 Task: In the Contact  DelilahJones111@valeo.com, Add note: 'Schedule a training session for the sales team on new objection handling techniques.'. Mark checkbox to create task to follow up ': Tomorrow'. Create task, with  description: Appointment FIxed, Add due date: Tomorrow; Add reminder: 30 Minutes before. Set Priority Low  and add note: Review the attached proposal. Logged in from softage.1@softage.net
Action: Mouse moved to (101, 64)
Screenshot: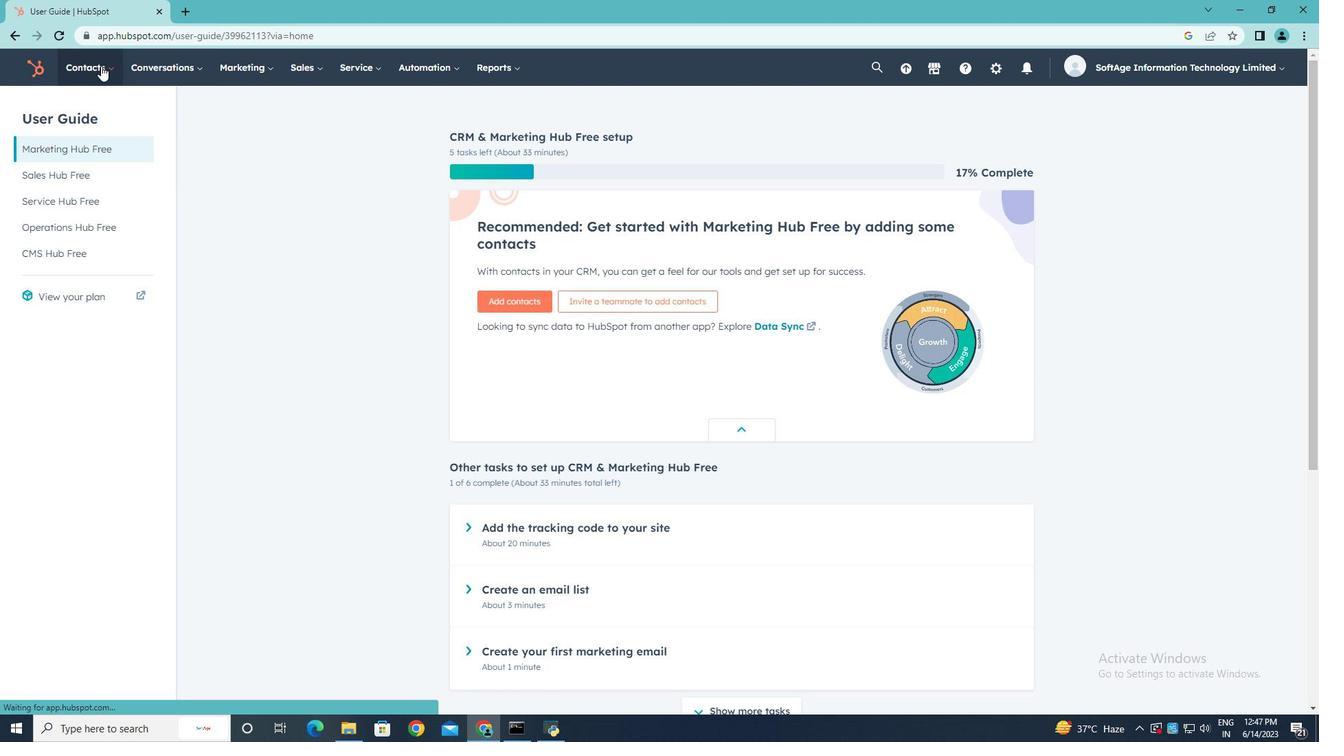 
Action: Mouse pressed left at (101, 64)
Screenshot: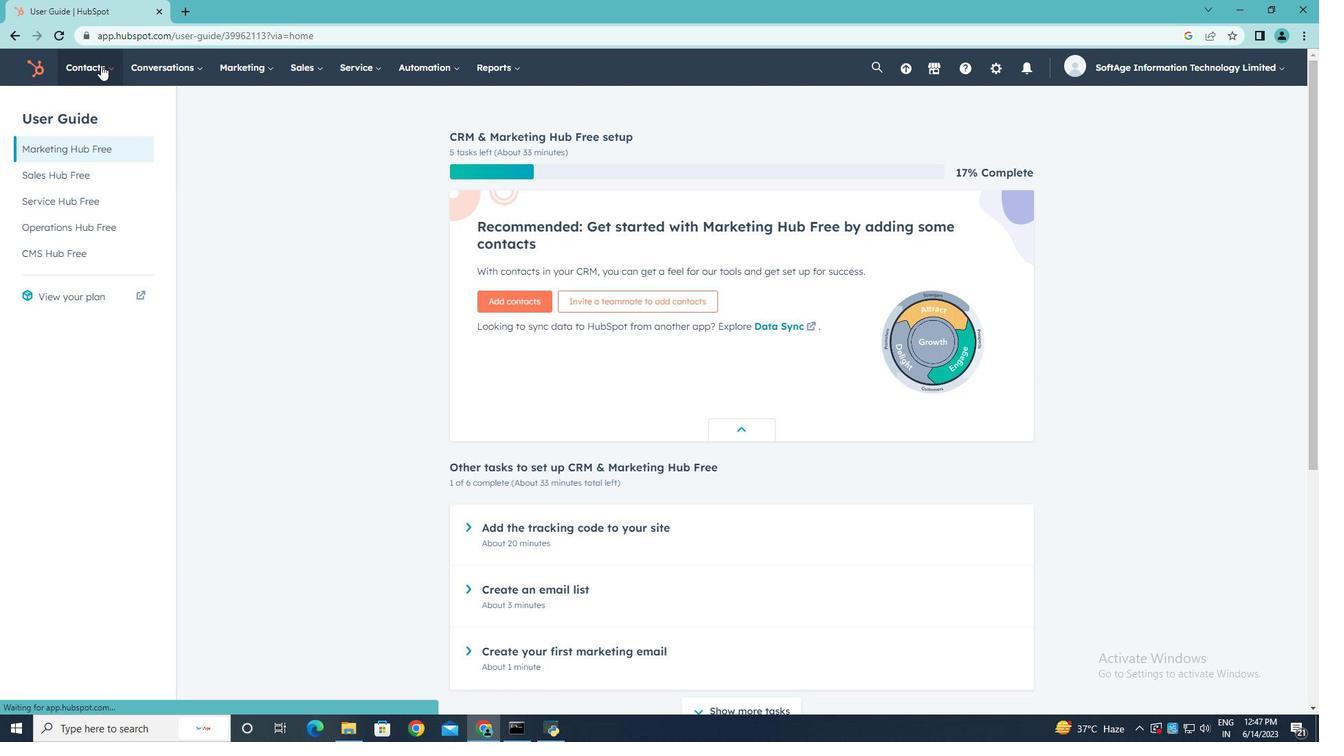 
Action: Mouse moved to (91, 105)
Screenshot: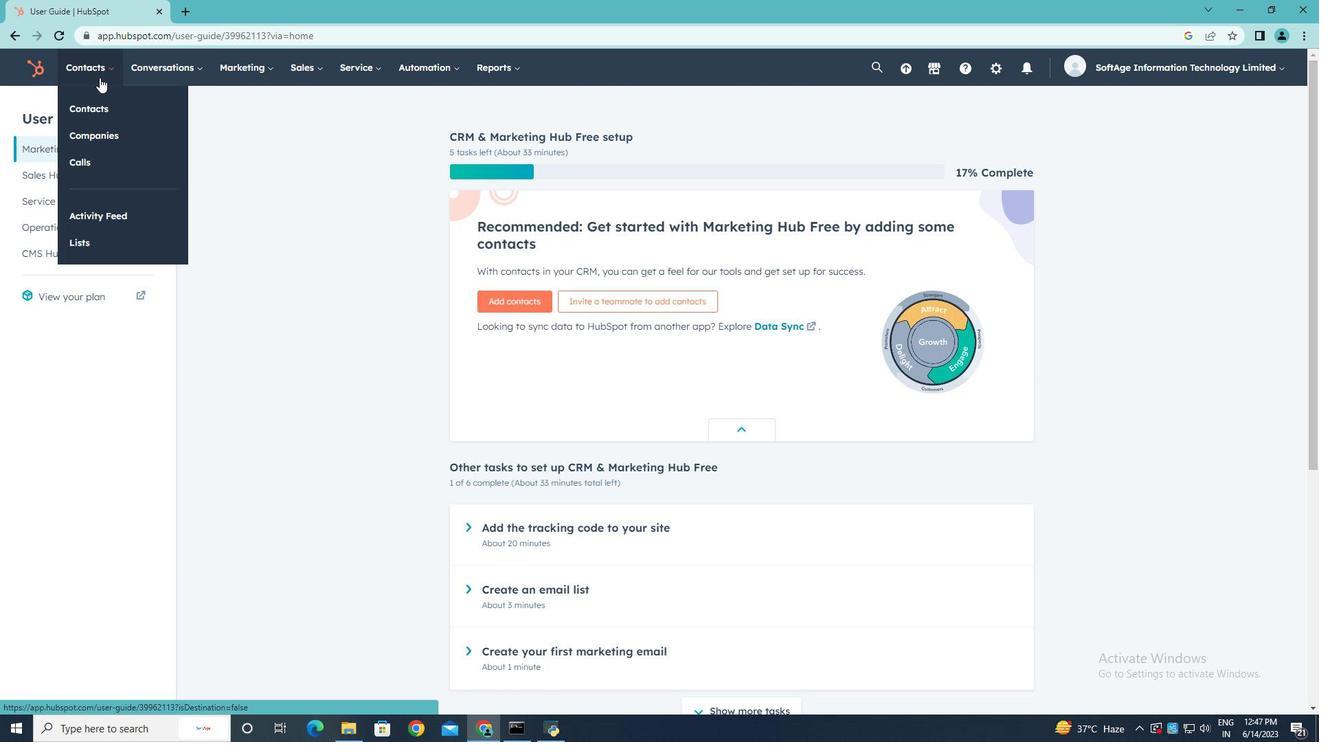 
Action: Mouse pressed left at (91, 105)
Screenshot: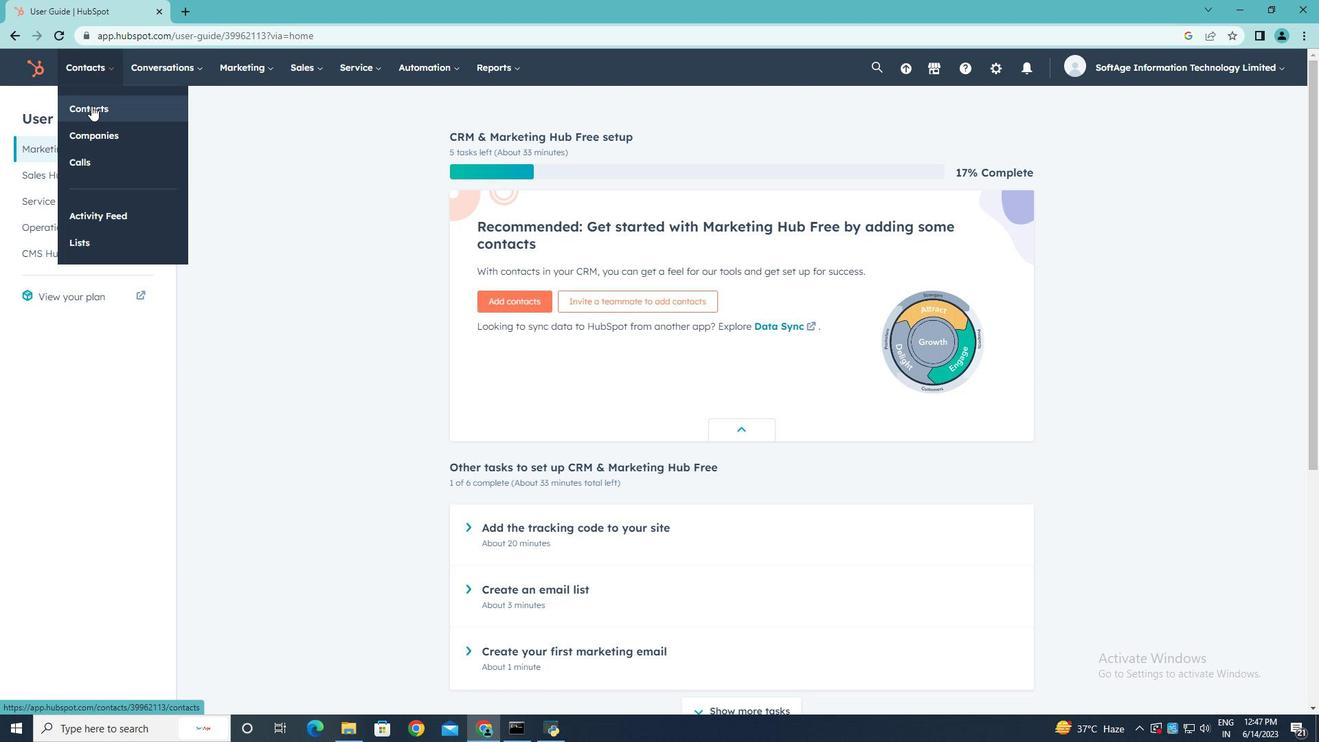 
Action: Mouse moved to (88, 222)
Screenshot: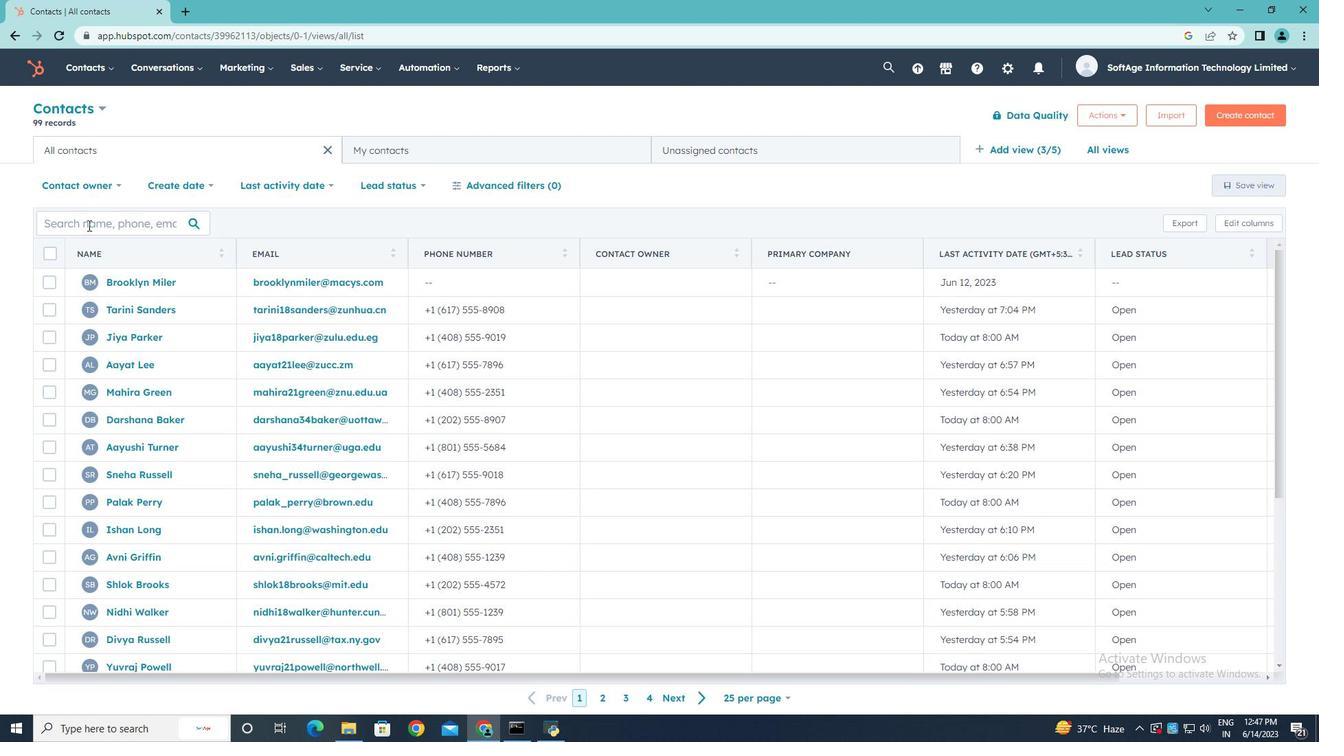
Action: Mouse pressed left at (88, 222)
Screenshot: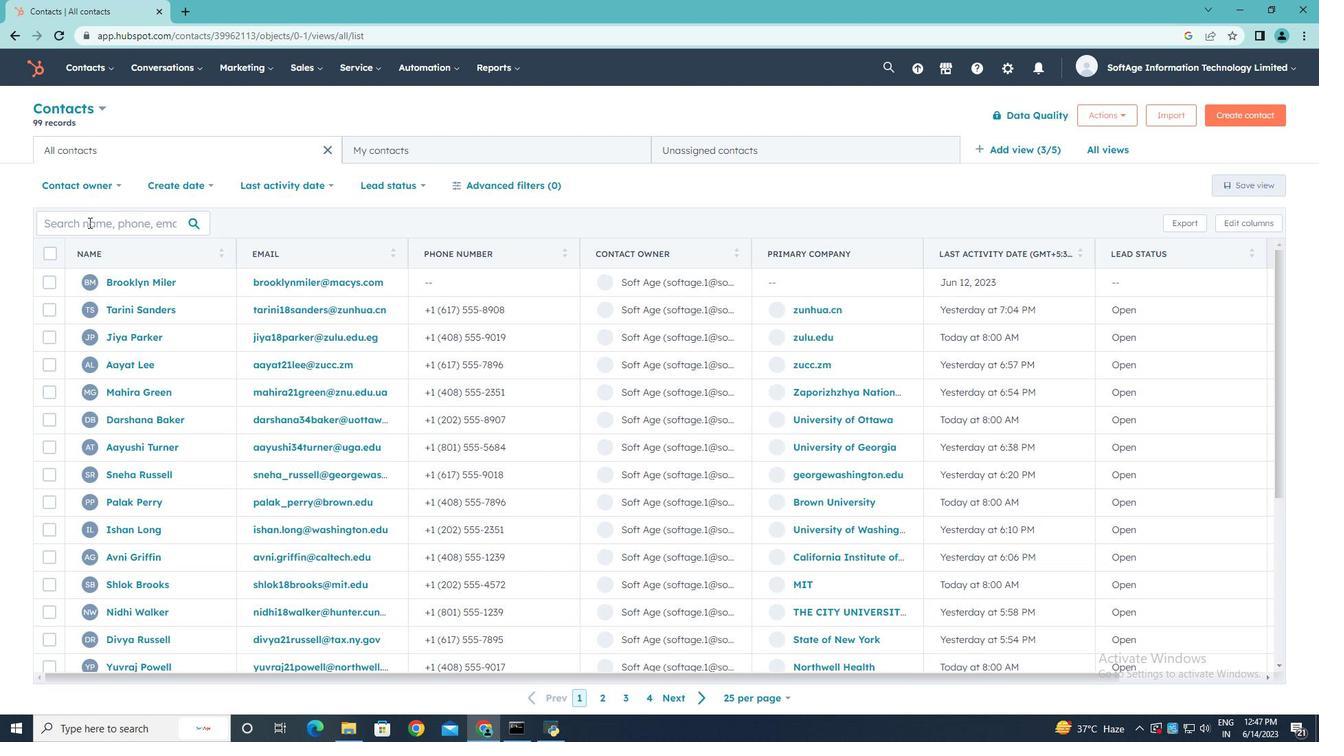 
Action: Key pressed <Key.shift>Delilah<Key.shift>Jones111<Key.shift><Key.shift><Key.shift><Key.shift><Key.shift><Key.shift><Key.shift>@valeo.com
Screenshot: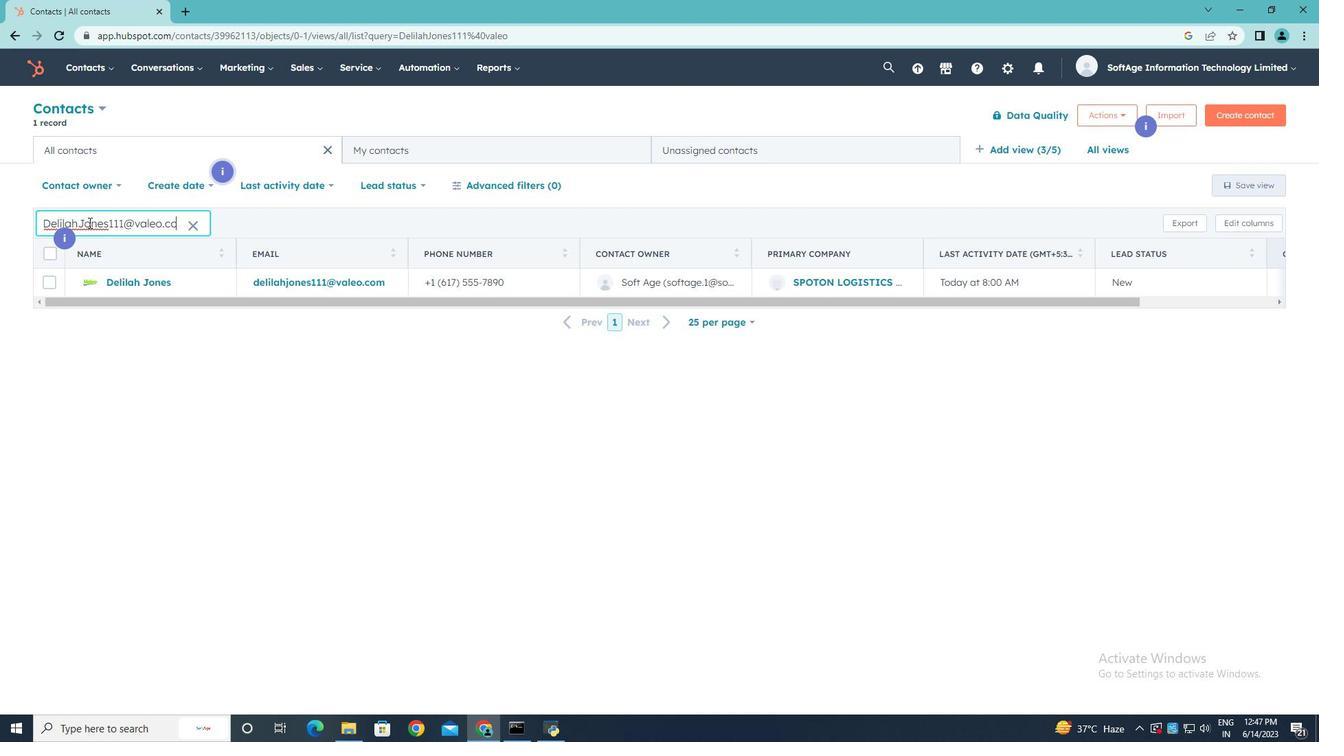 
Action: Mouse moved to (137, 285)
Screenshot: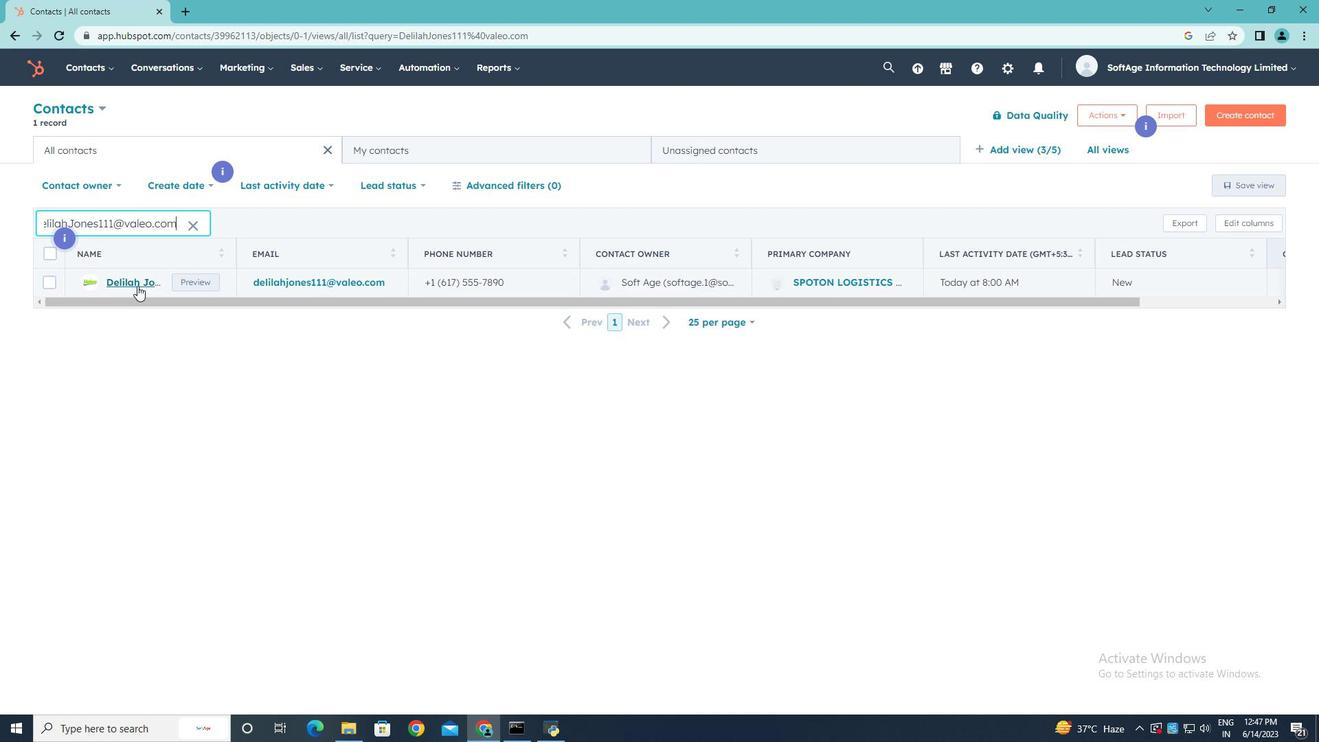
Action: Mouse pressed left at (137, 285)
Screenshot: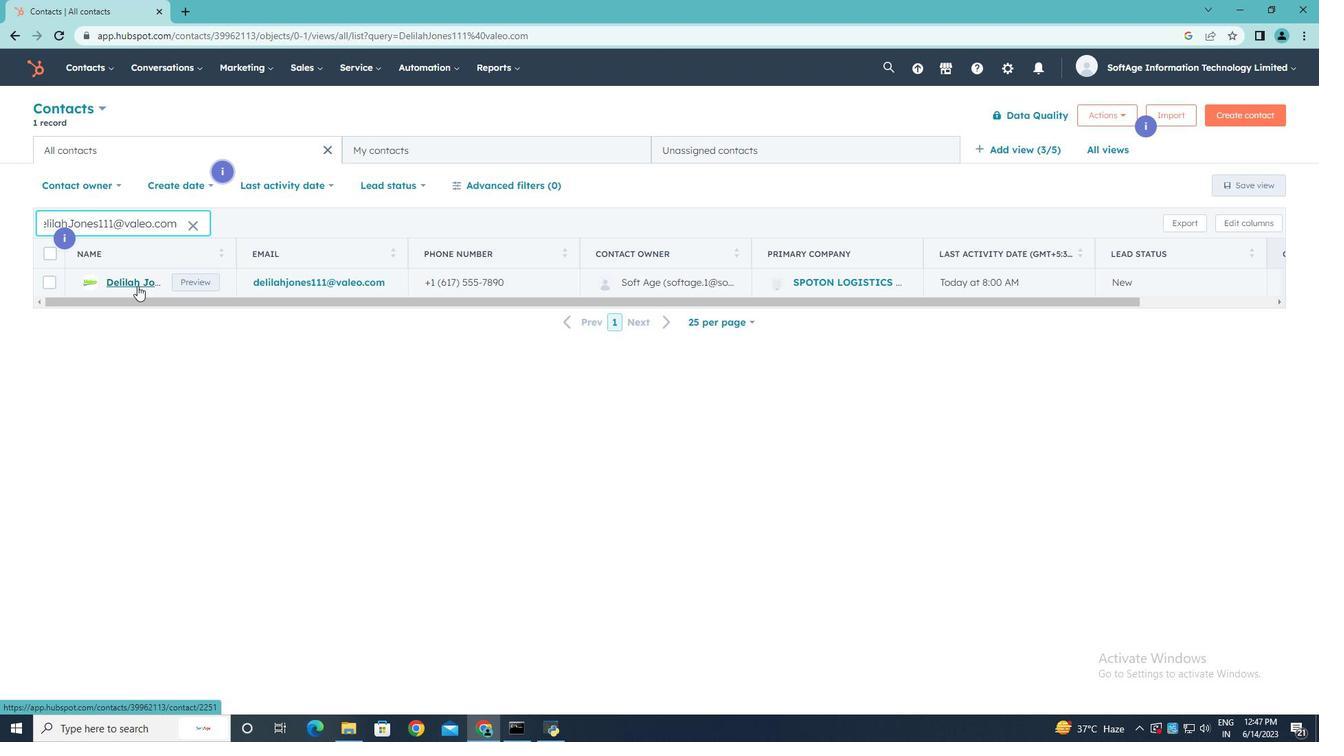 
Action: Mouse moved to (52, 244)
Screenshot: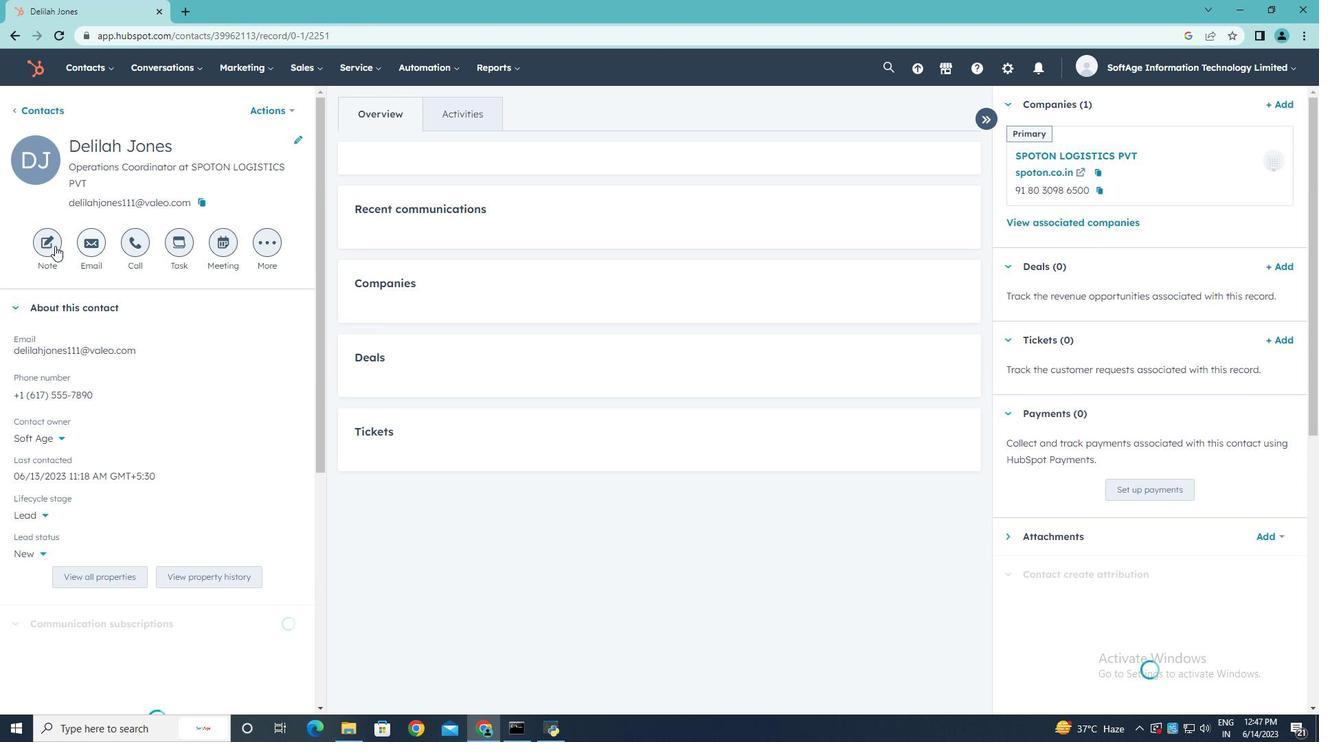 
Action: Mouse pressed left at (52, 244)
Screenshot: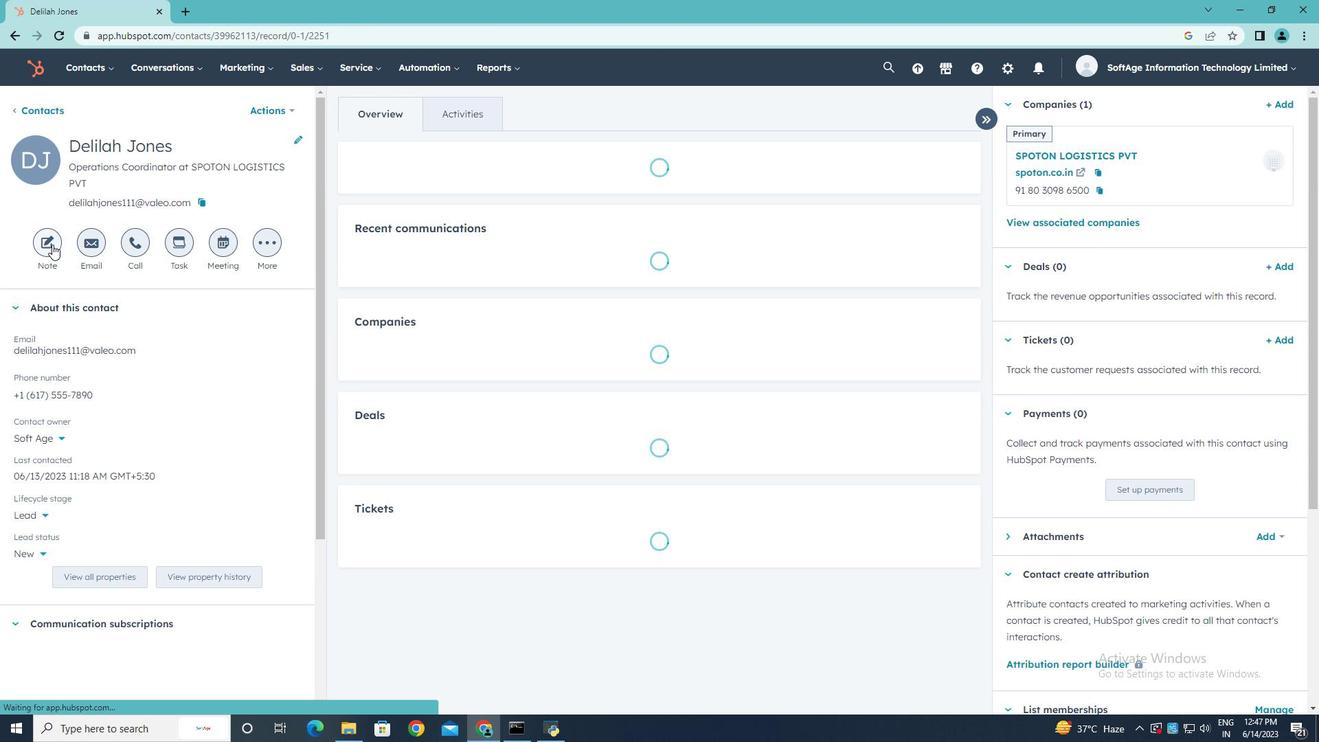 
Action: Key pressed <Key.shift><Key.shift><Key.shift><Key.shift><Key.shift><Key.shift><Key.shift><Key.shift><Key.shift><Key.backspace><Key.backspace><Key.backspace><Key.backspace><Key.backspace><Key.shift>Schedule<Key.space>a<Key.space>training<Key.space>session<Key.space>for<Key.space>the<Key.space>sales<Key.space>team<Key.space>i<Key.backspace>on<Key.space>new<Key.space>objection<Key.space>hando<Key.backspace>ling<Key.space>techniques.
Screenshot: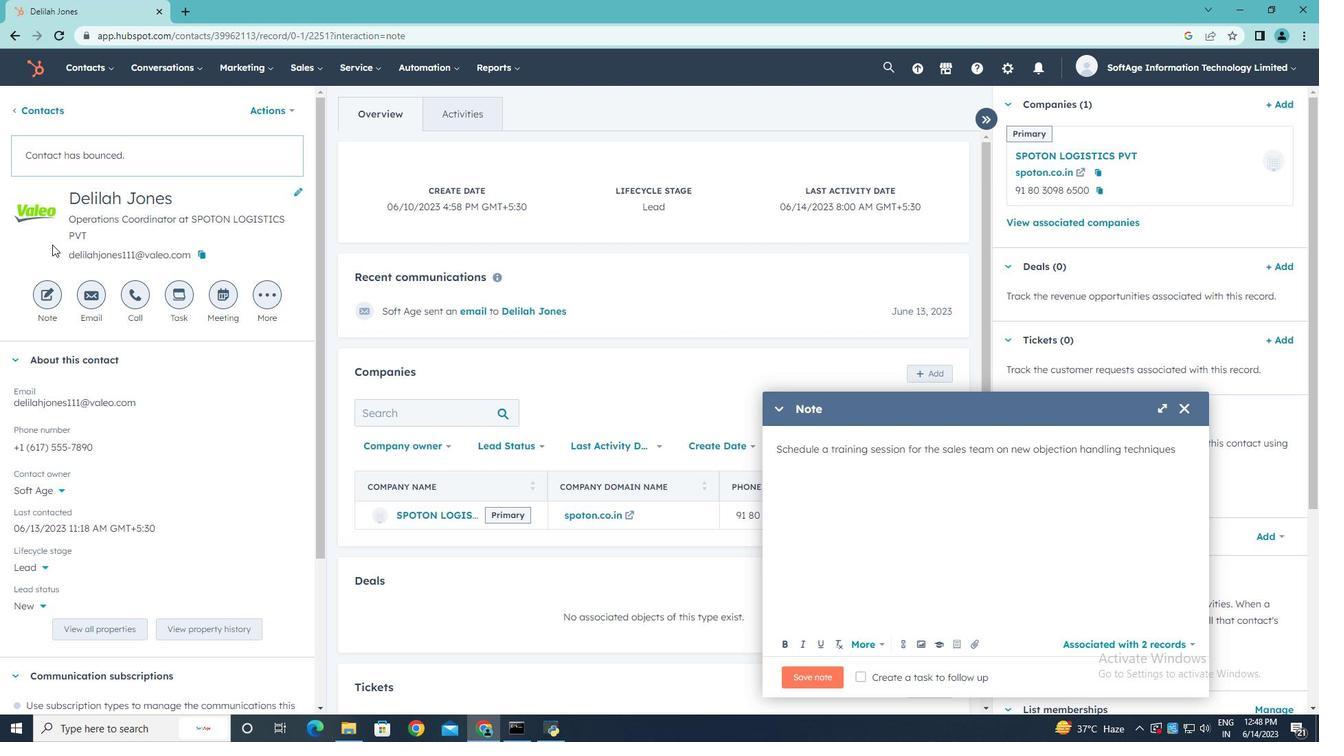 
Action: Mouse moved to (866, 676)
Screenshot: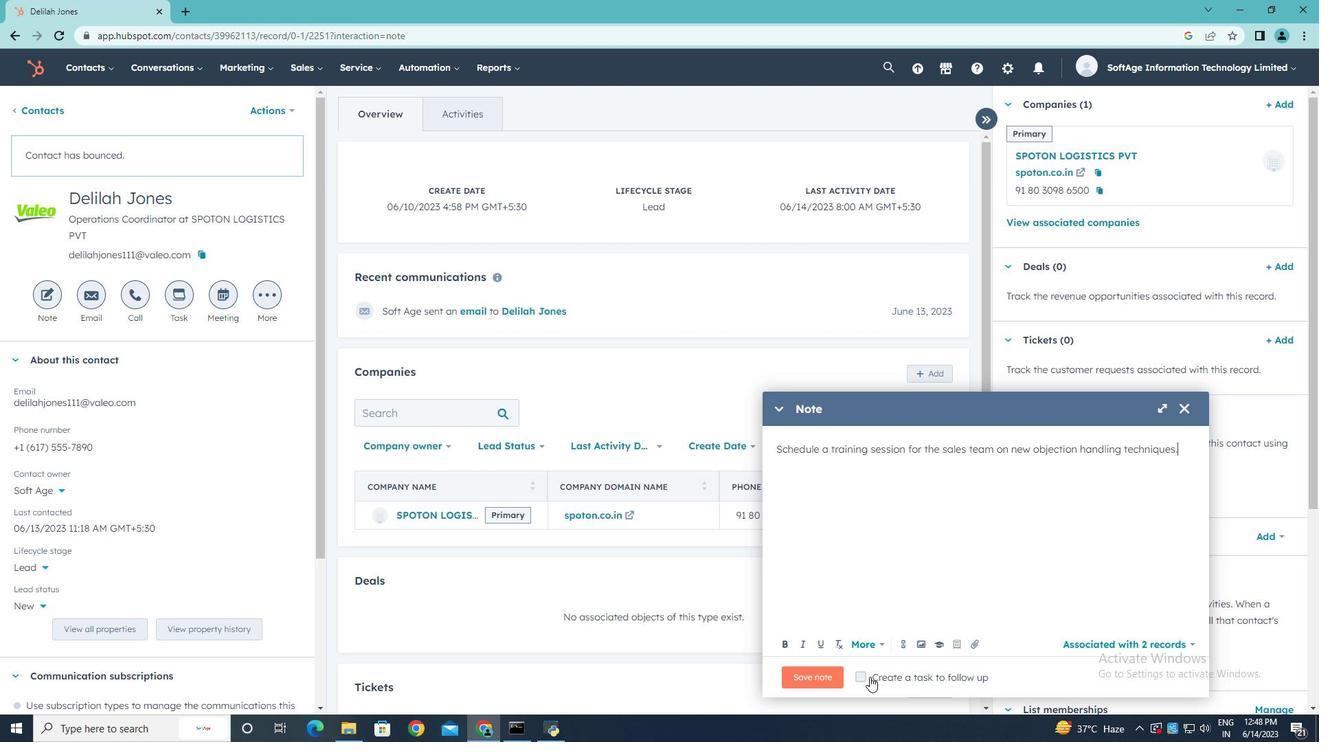 
Action: Mouse pressed left at (866, 676)
Screenshot: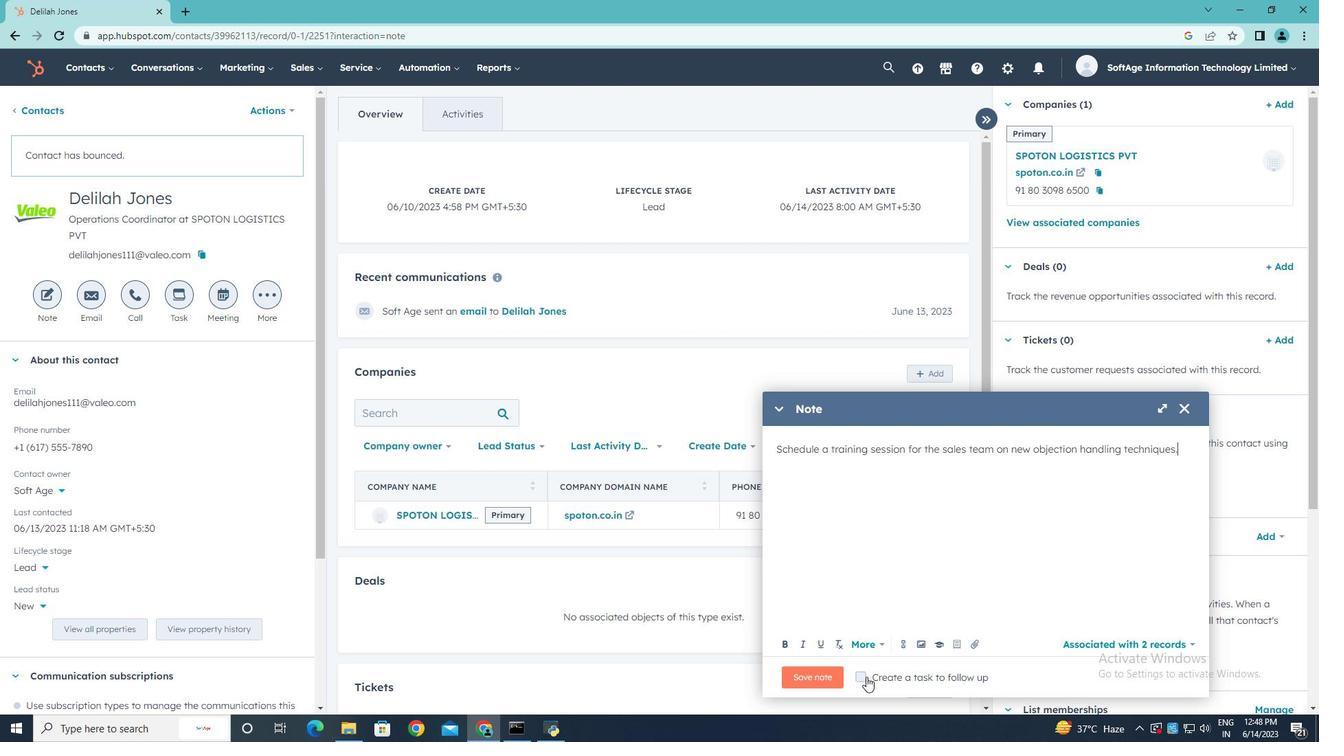 
Action: Mouse moved to (1136, 676)
Screenshot: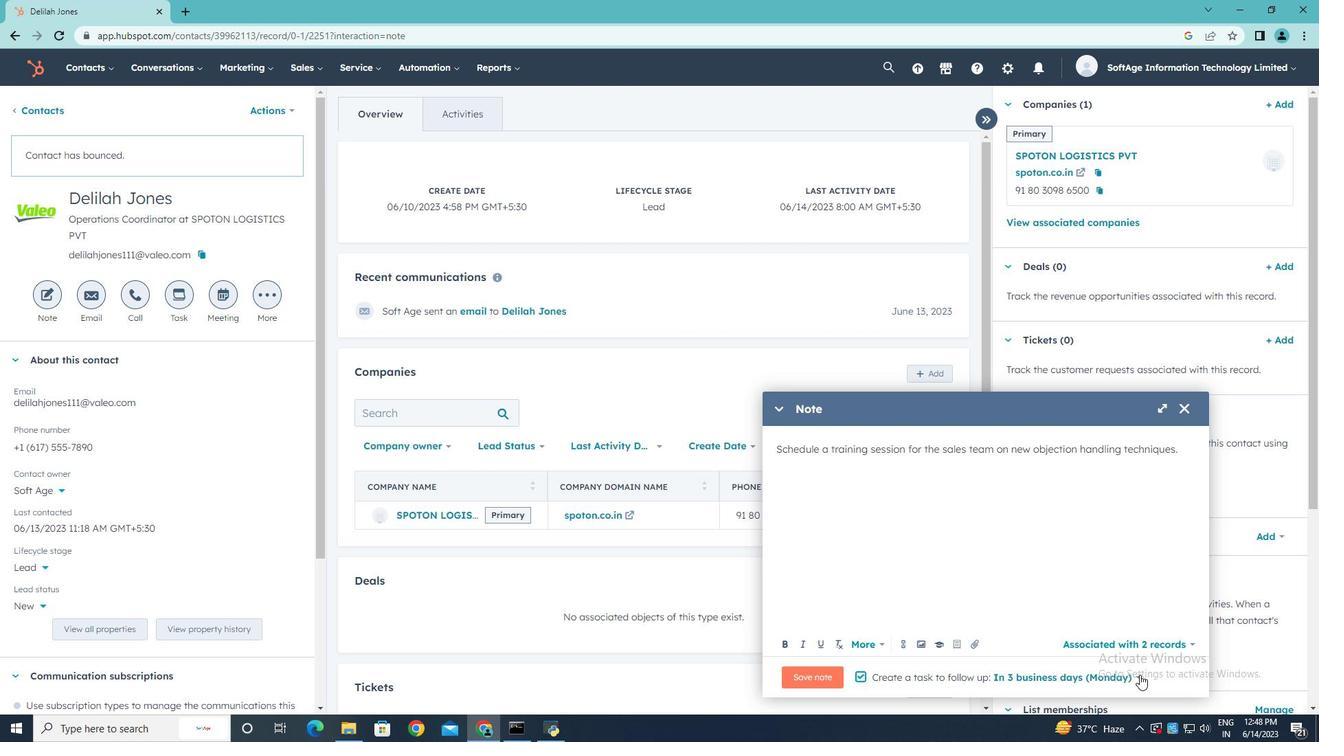 
Action: Mouse pressed left at (1136, 676)
Screenshot: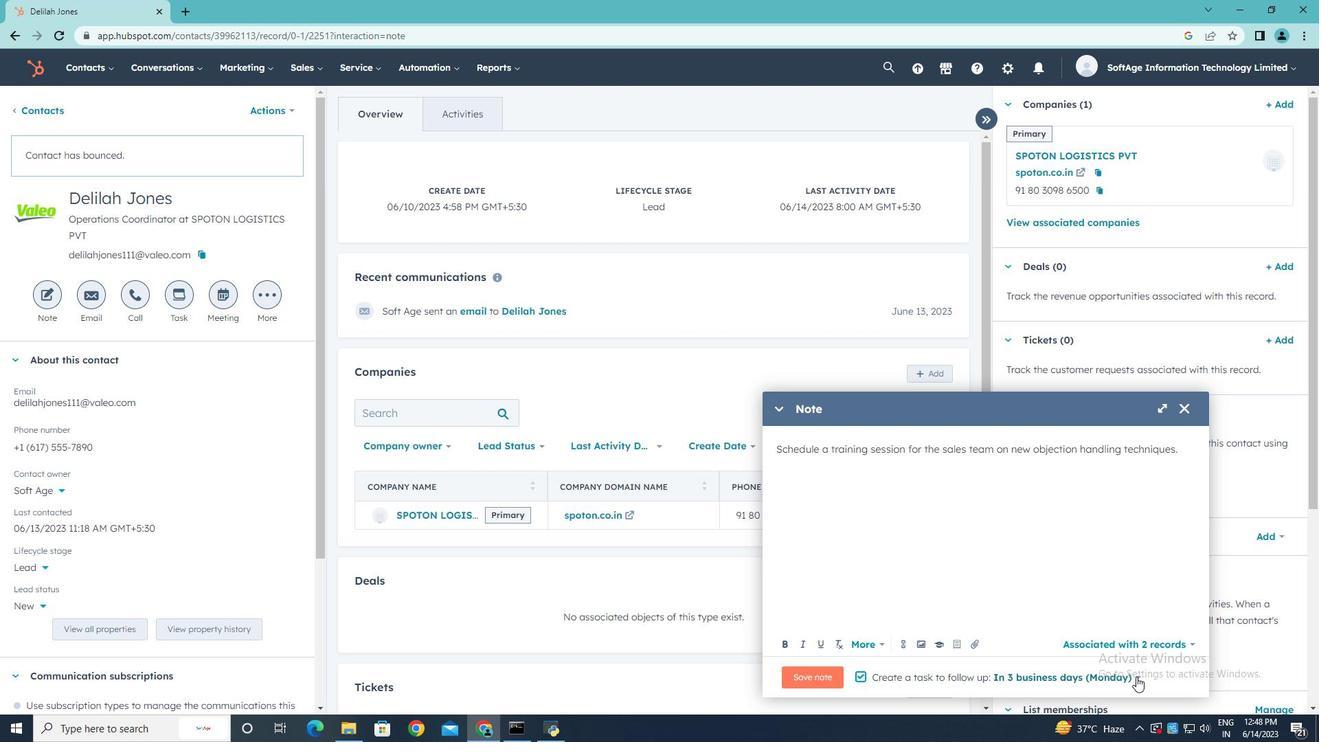 
Action: Mouse moved to (1041, 556)
Screenshot: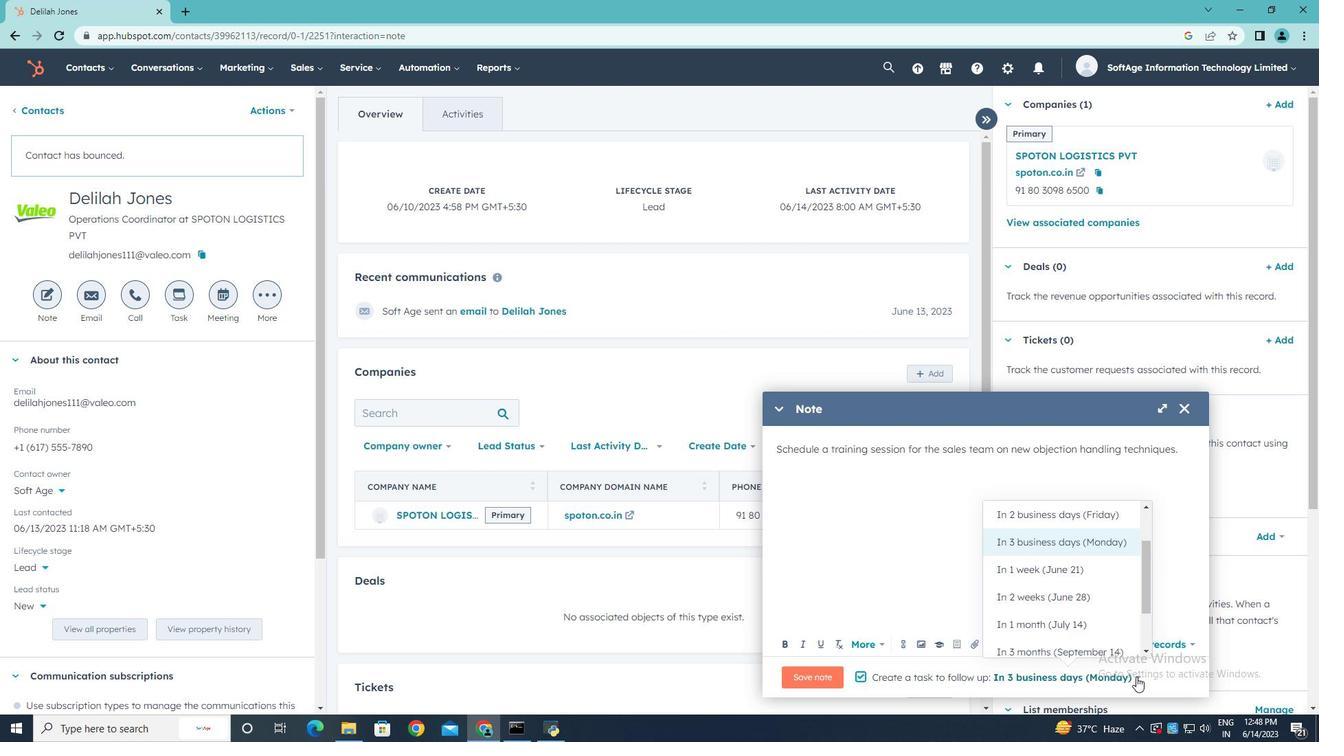 
Action: Mouse scrolled (1041, 557) with delta (0, 0)
Screenshot: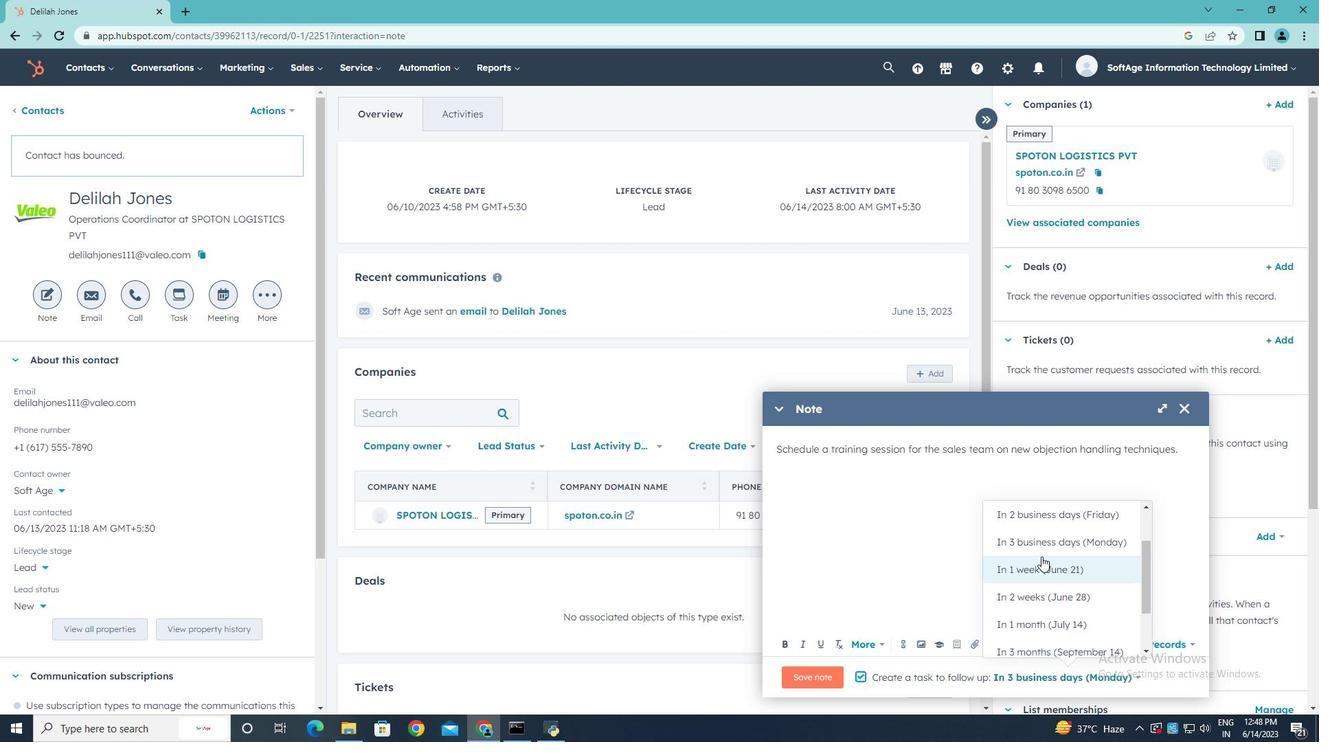 
Action: Mouse scrolled (1041, 557) with delta (0, 0)
Screenshot: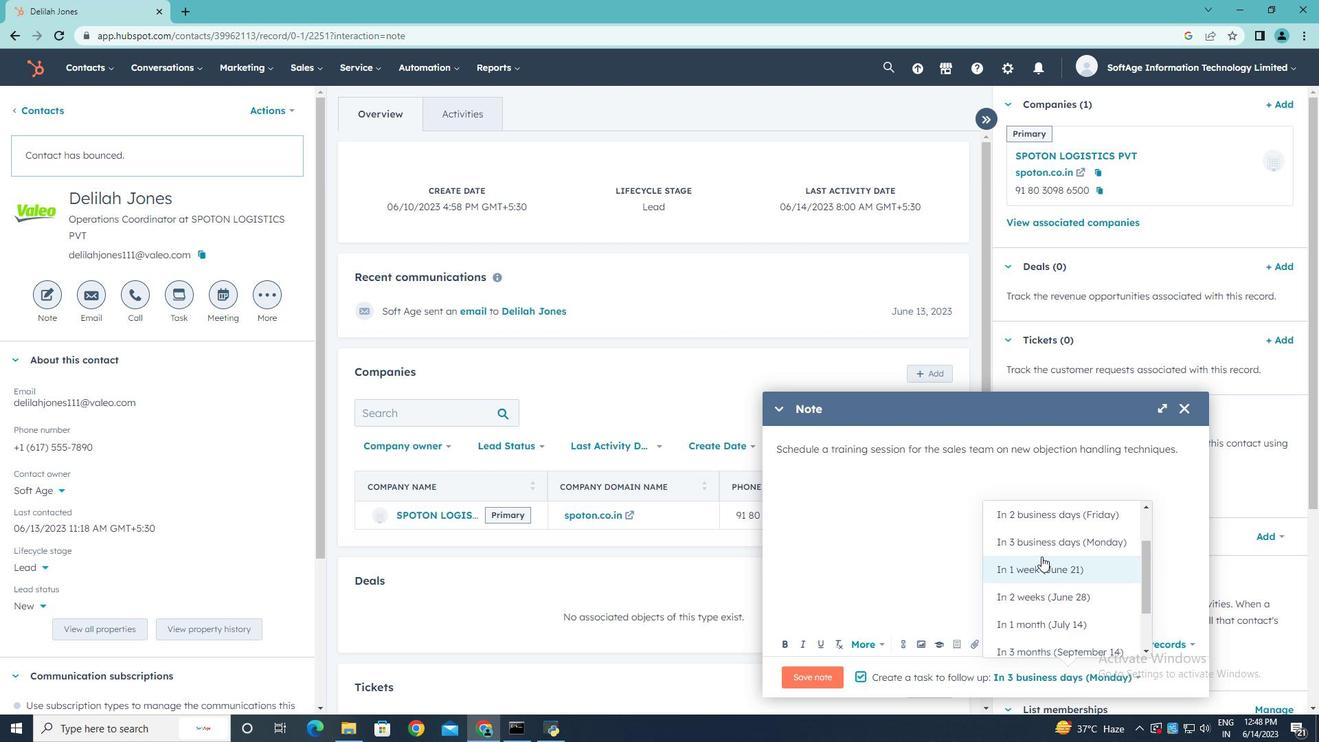 
Action: Mouse scrolled (1041, 557) with delta (0, 0)
Screenshot: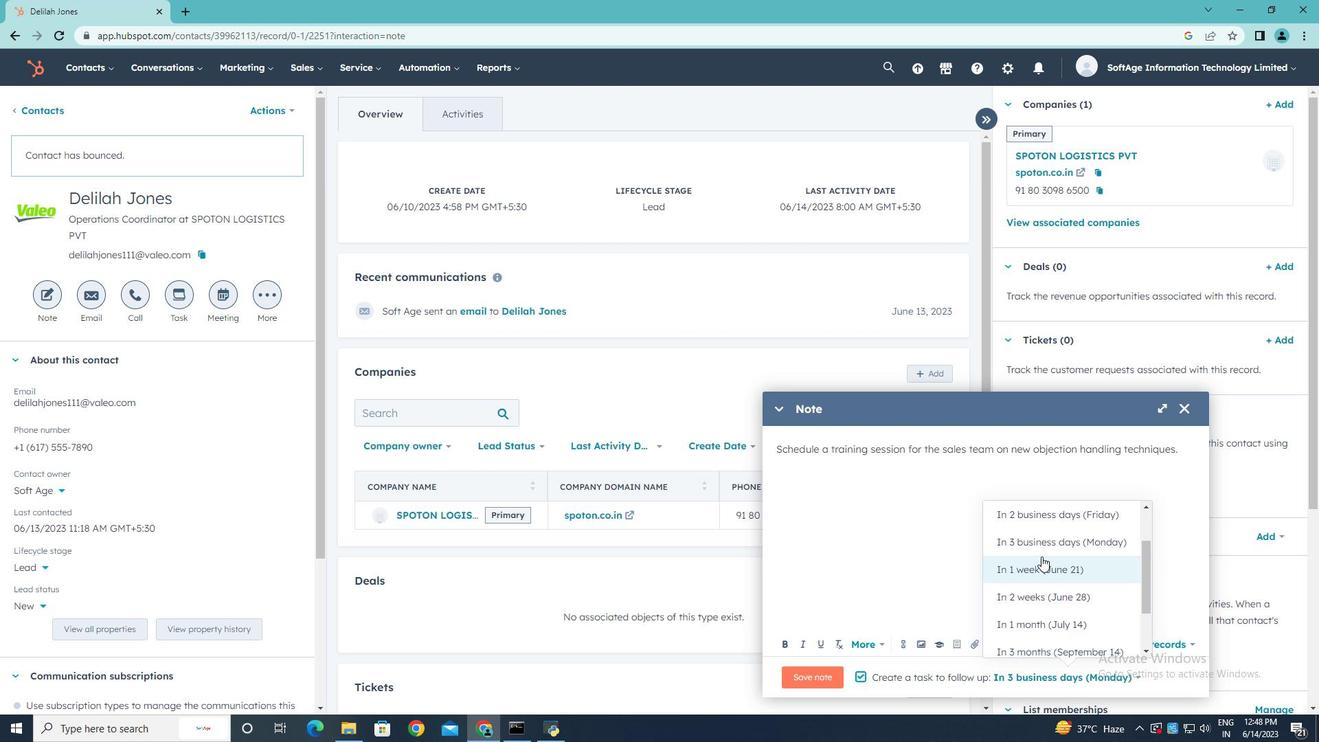 
Action: Mouse scrolled (1041, 557) with delta (0, 0)
Screenshot: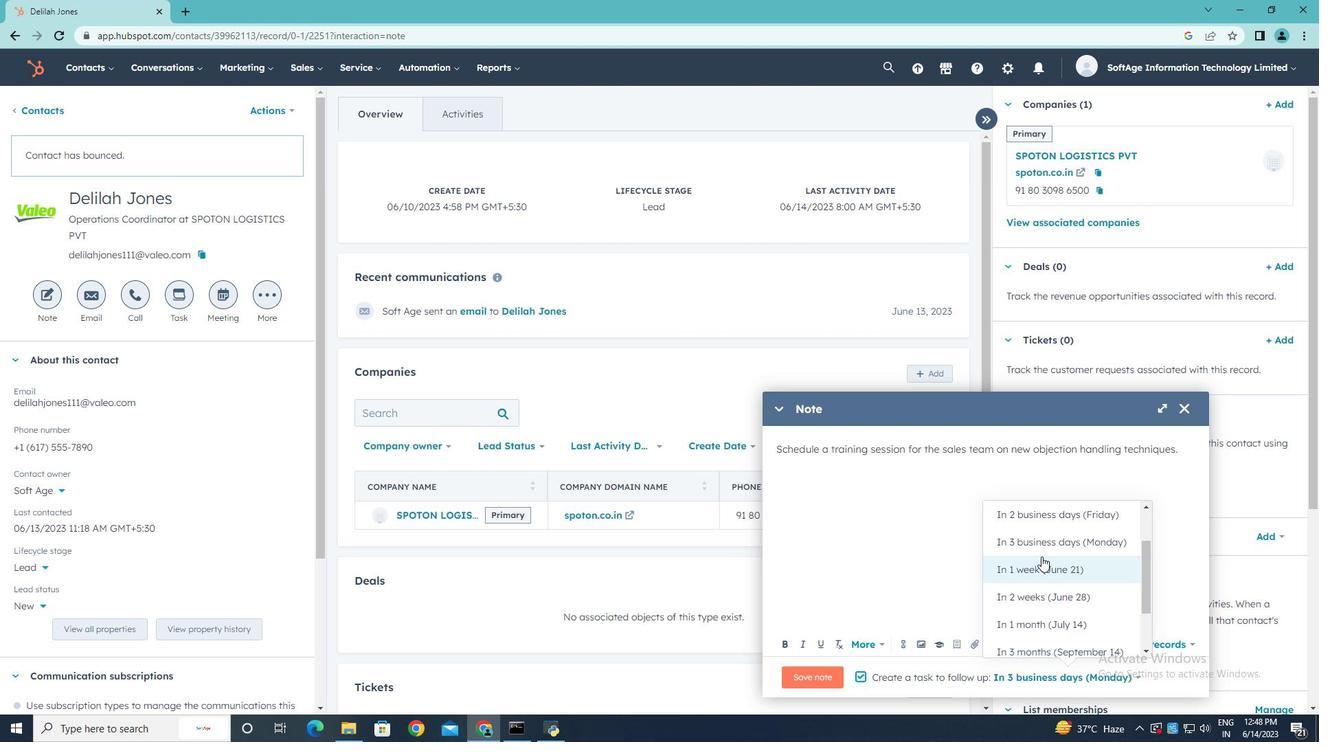 
Action: Mouse moved to (1043, 551)
Screenshot: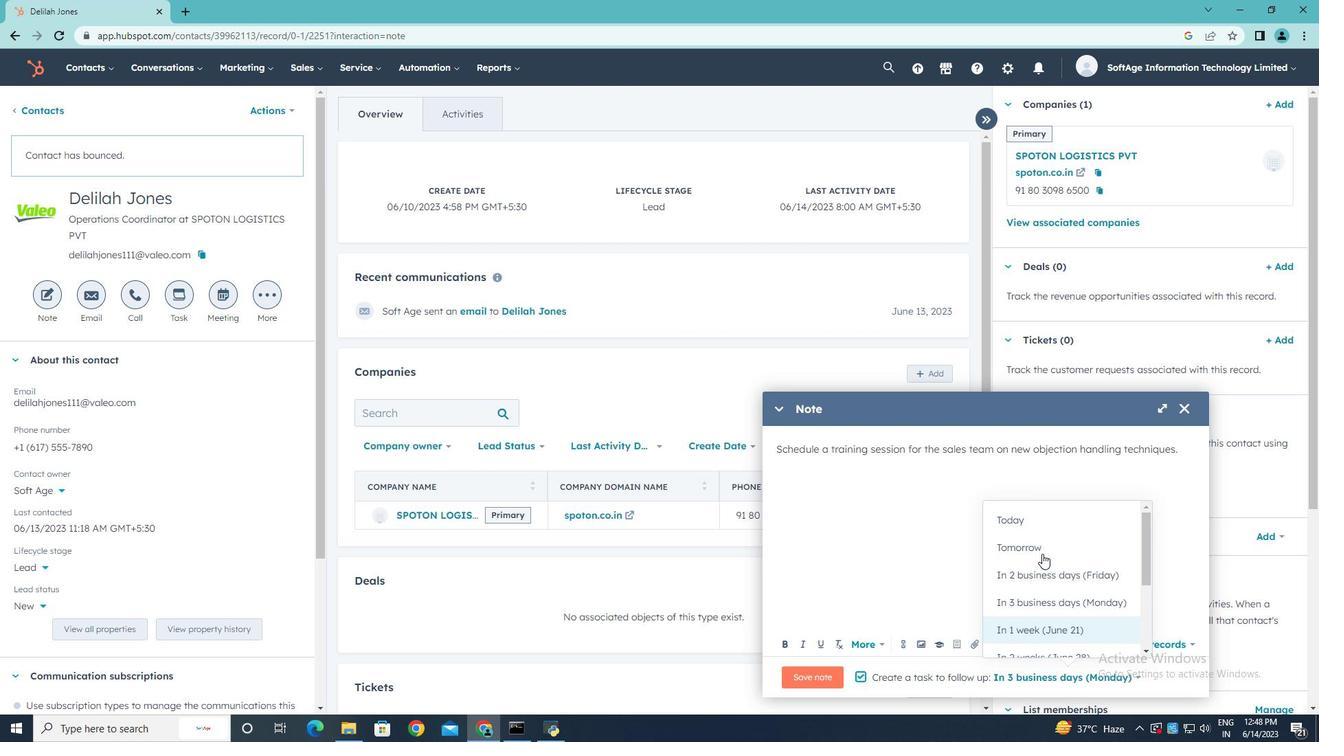 
Action: Mouse pressed left at (1043, 551)
Screenshot: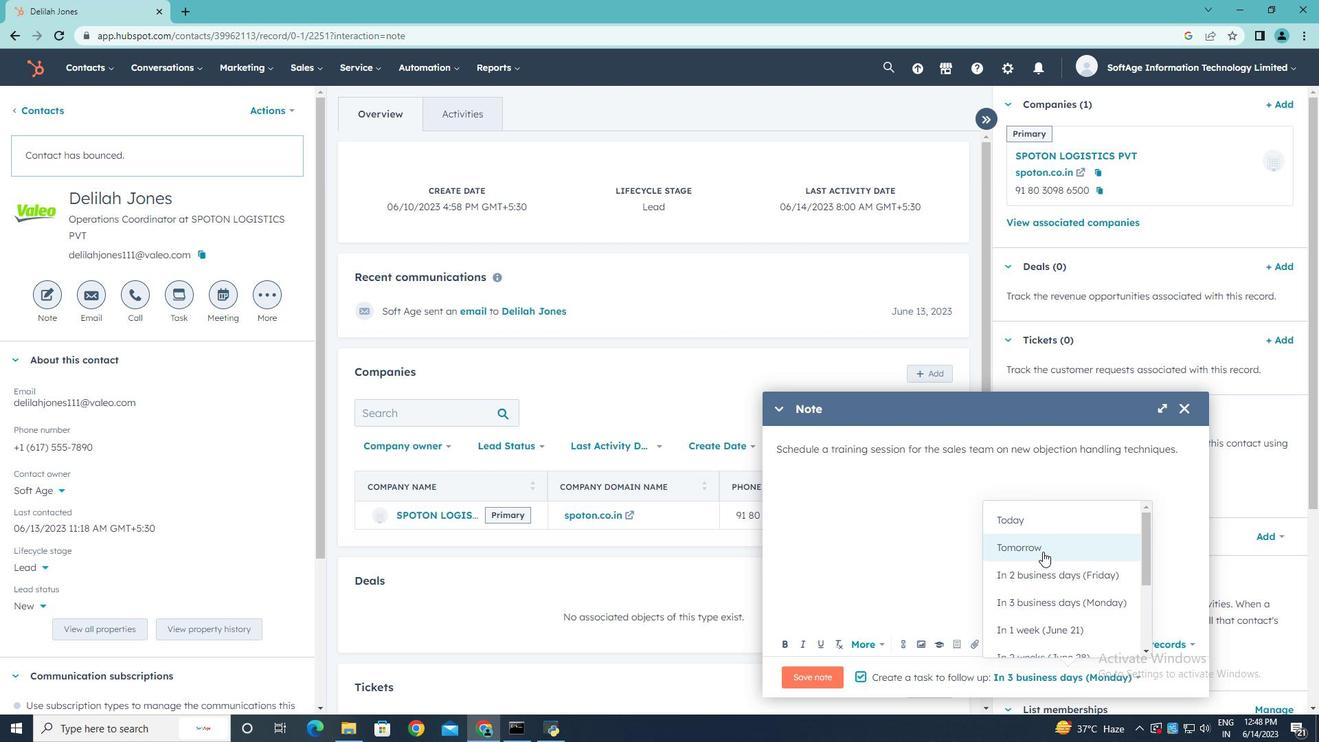 
Action: Mouse moved to (829, 678)
Screenshot: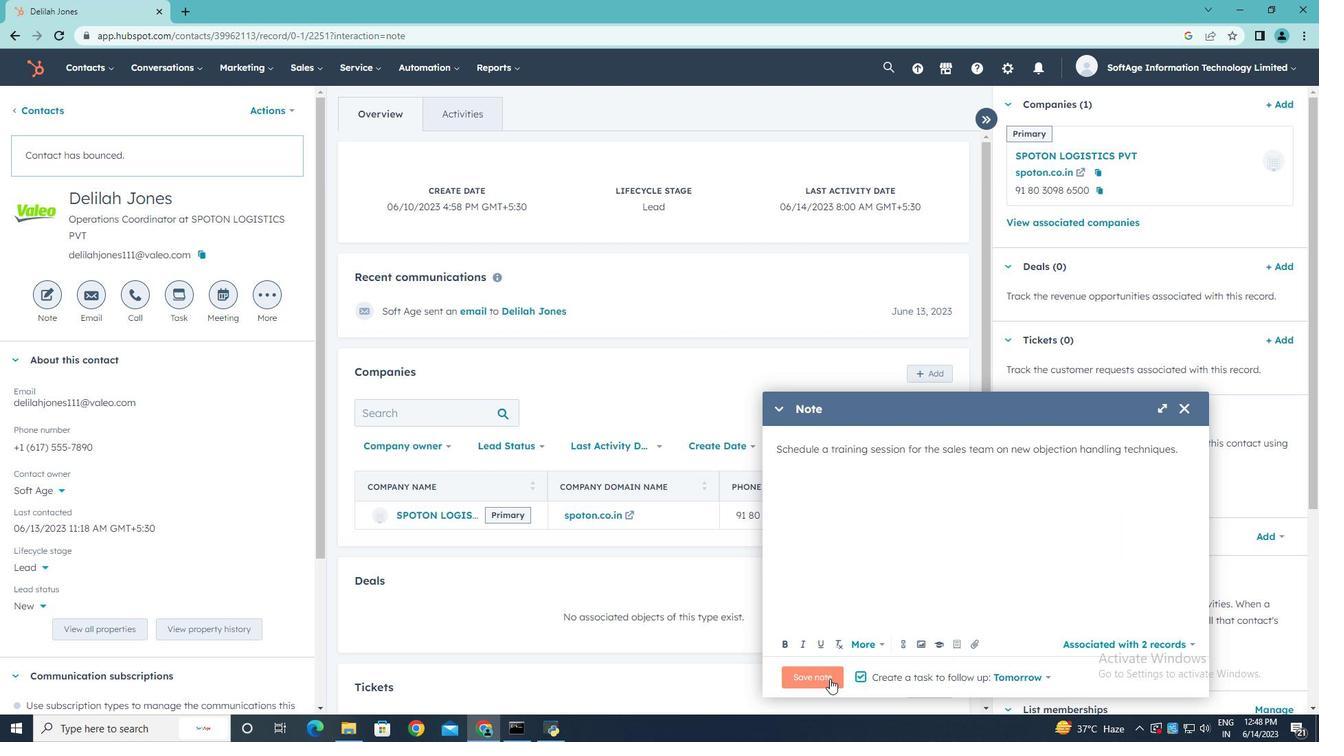 
Action: Mouse pressed left at (829, 678)
Screenshot: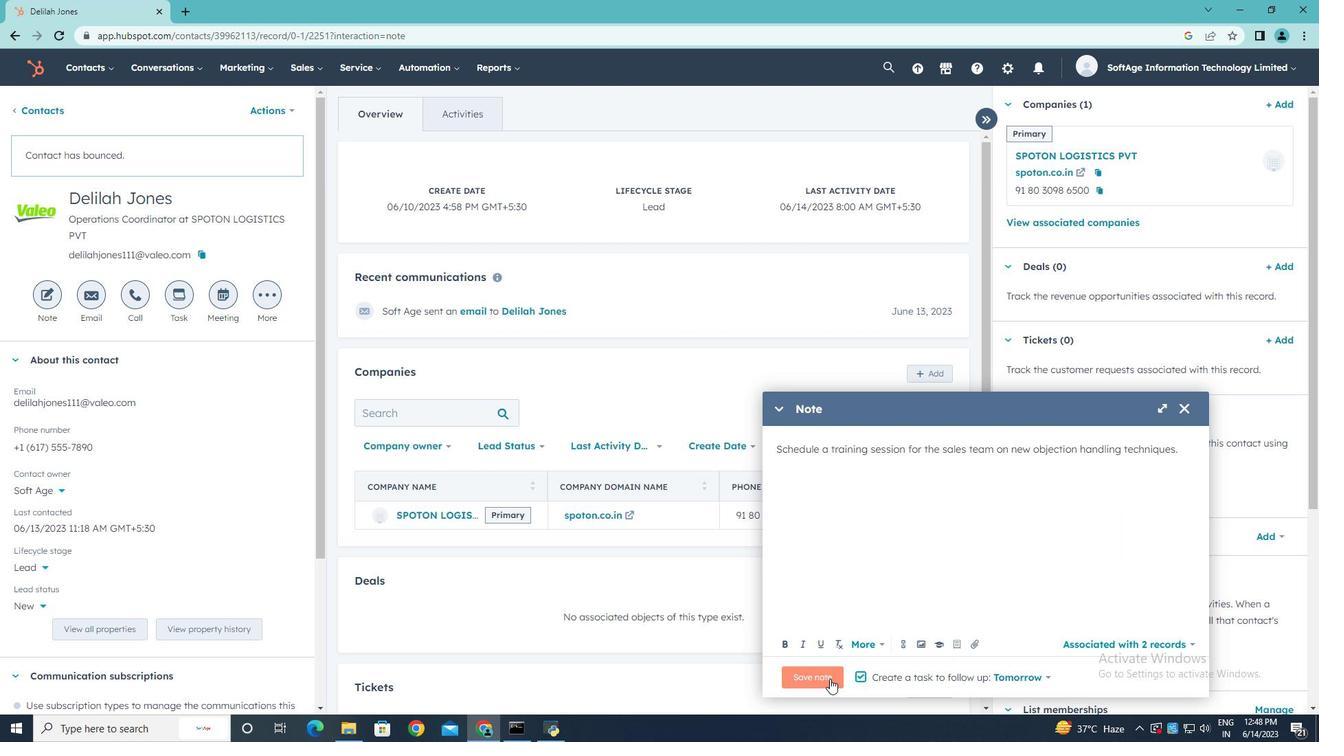
Action: Mouse moved to (173, 298)
Screenshot: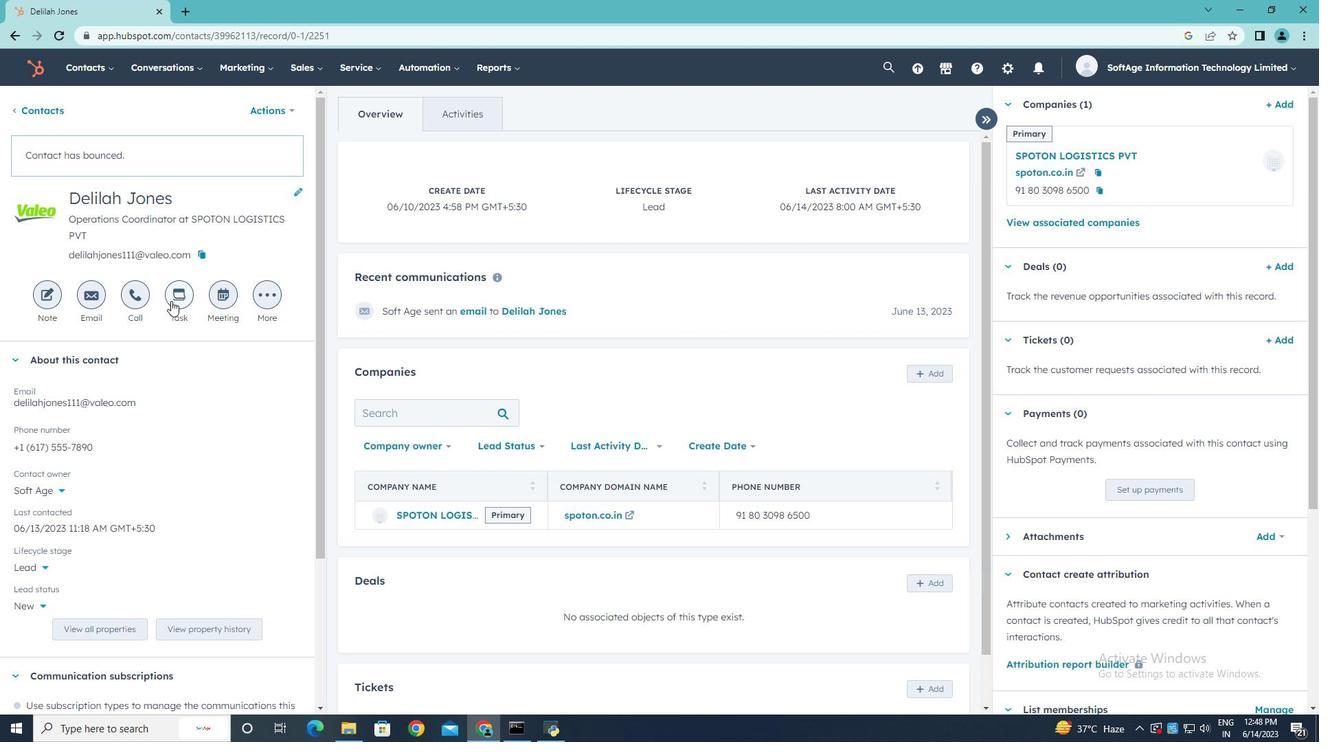 
Action: Mouse pressed left at (173, 298)
Screenshot: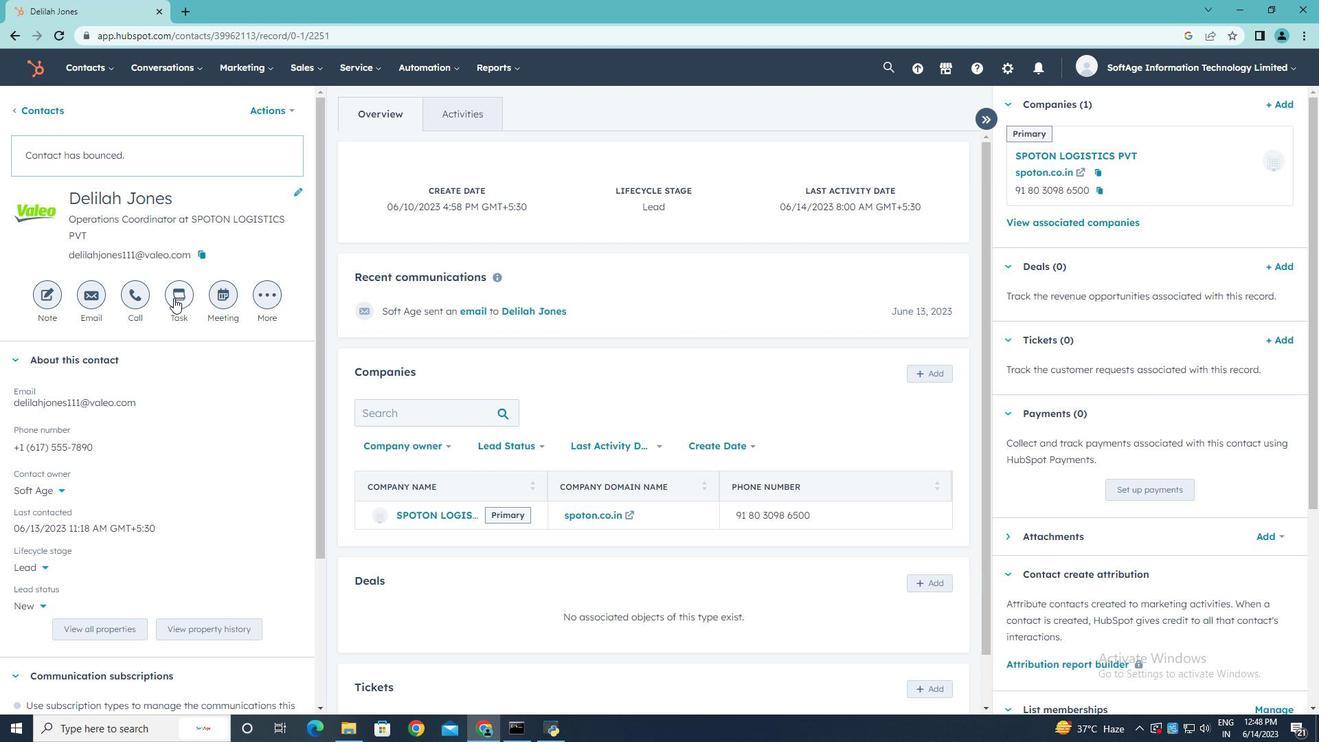
Action: Key pressed <Key.shift><Key.shift><Key.shift><Key.shift>Appointment<Key.space><Key.shift><Key.shift><Key.shift><Key.shift>Flxed
Screenshot: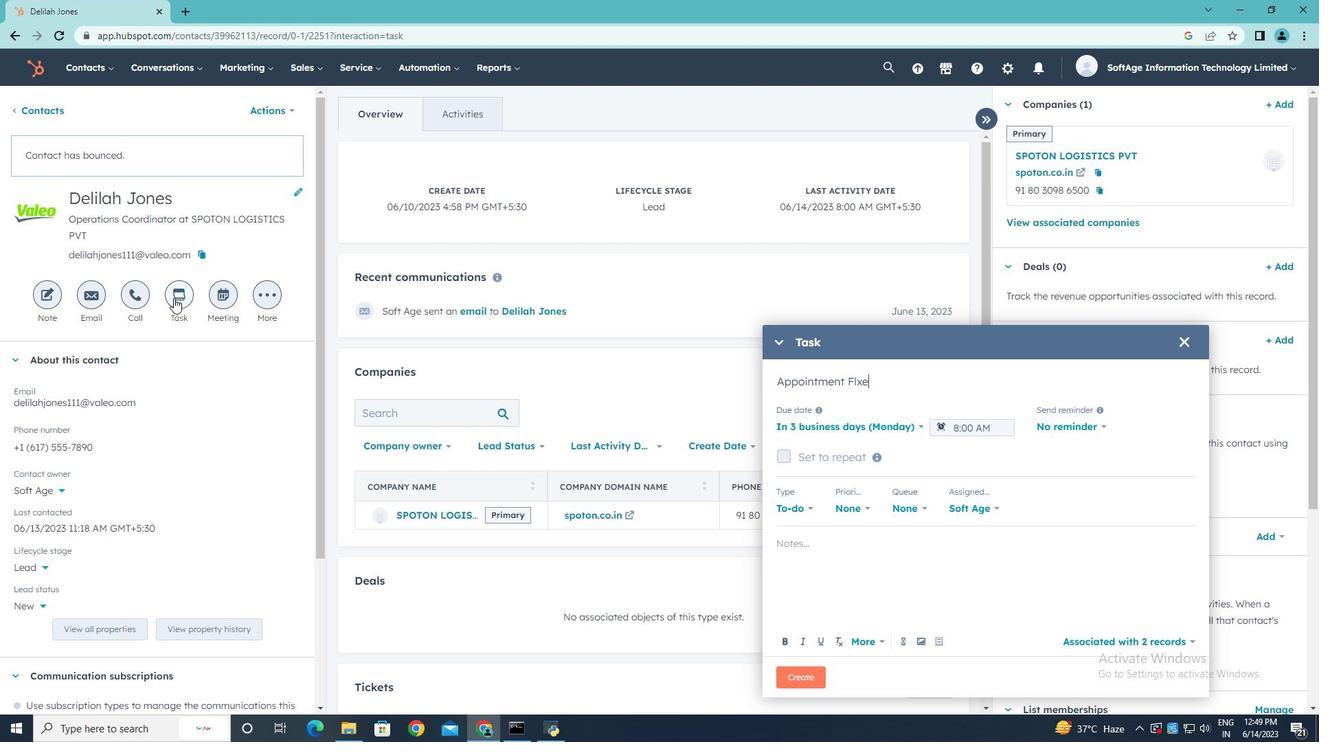 
Action: Mouse moved to (923, 426)
Screenshot: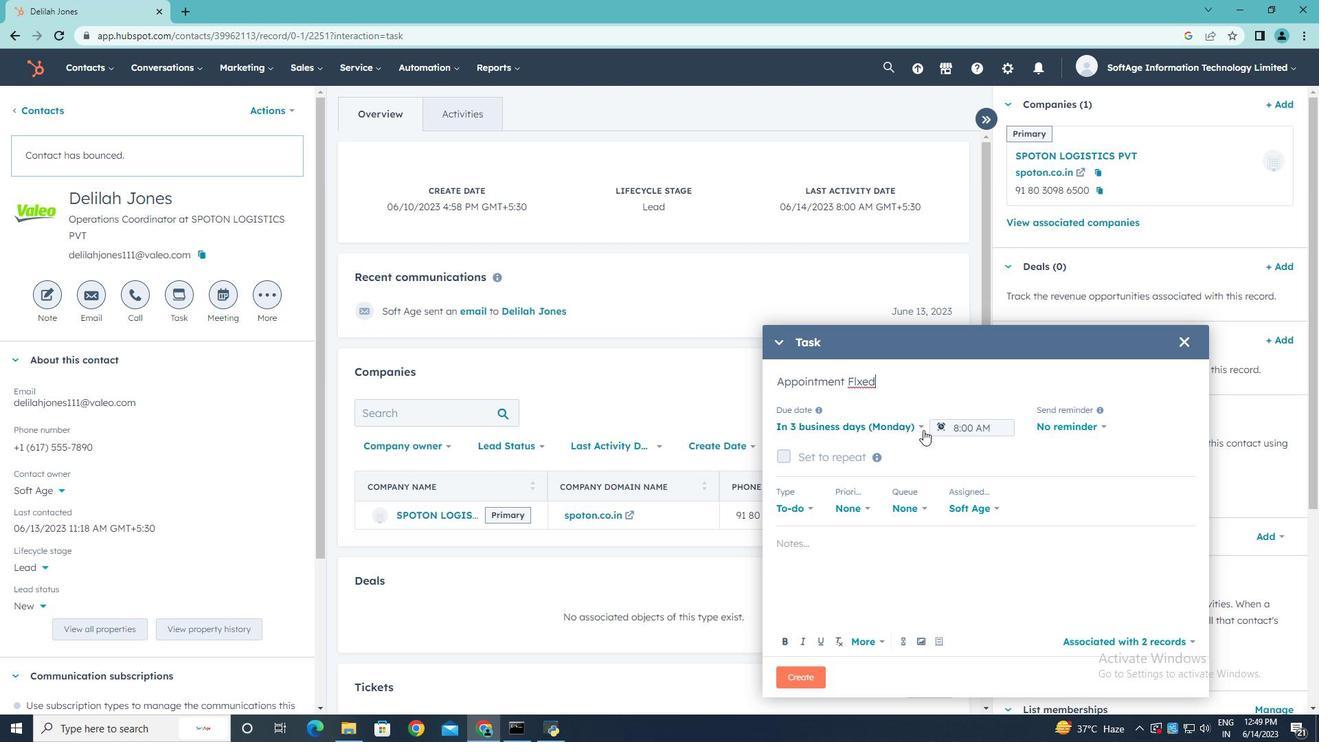 
Action: Mouse pressed left at (923, 426)
Screenshot: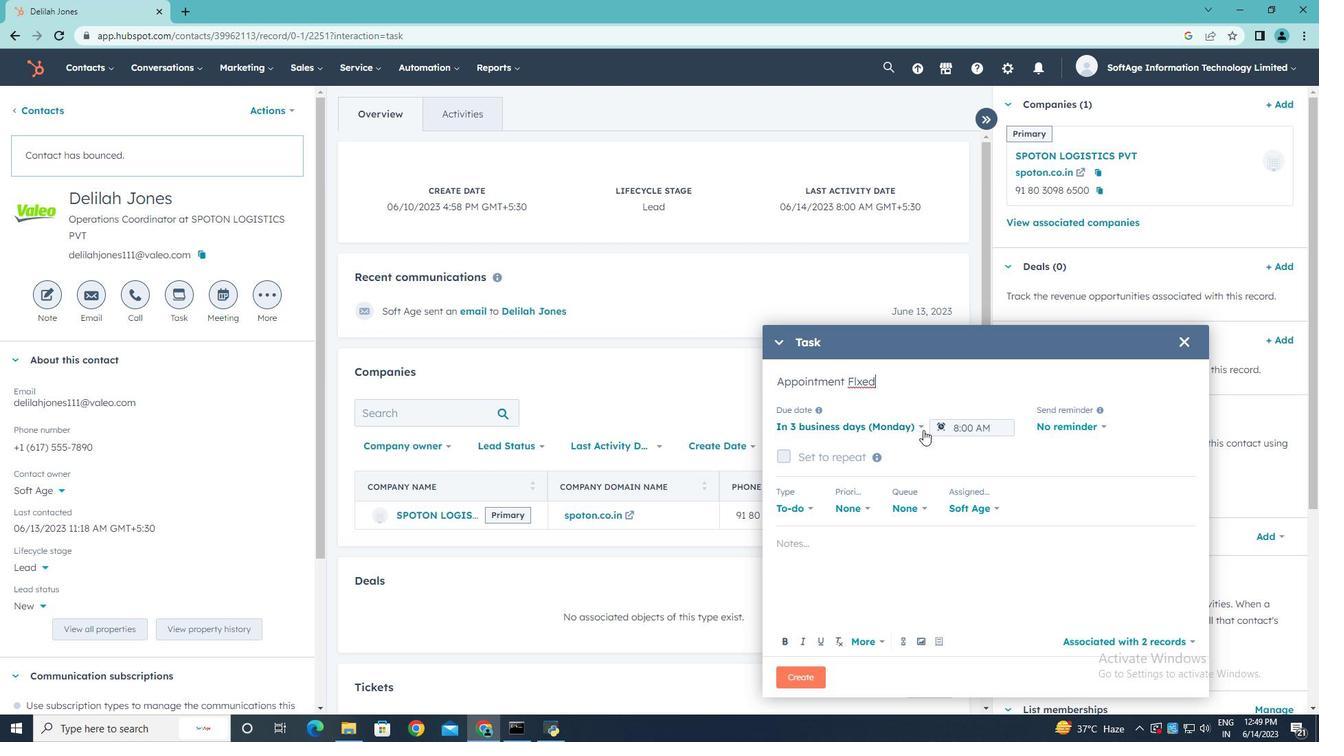 
Action: Mouse moved to (887, 505)
Screenshot: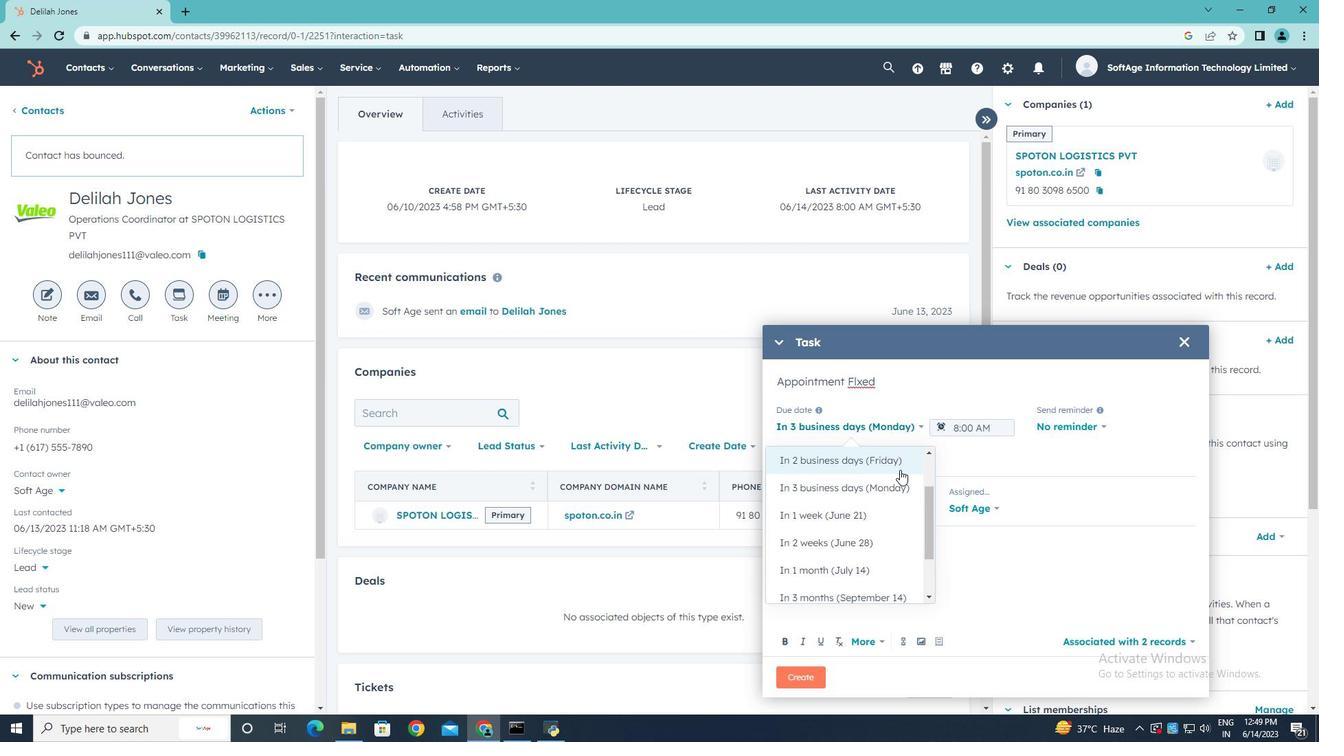 
Action: Mouse scrolled (887, 505) with delta (0, 0)
Screenshot: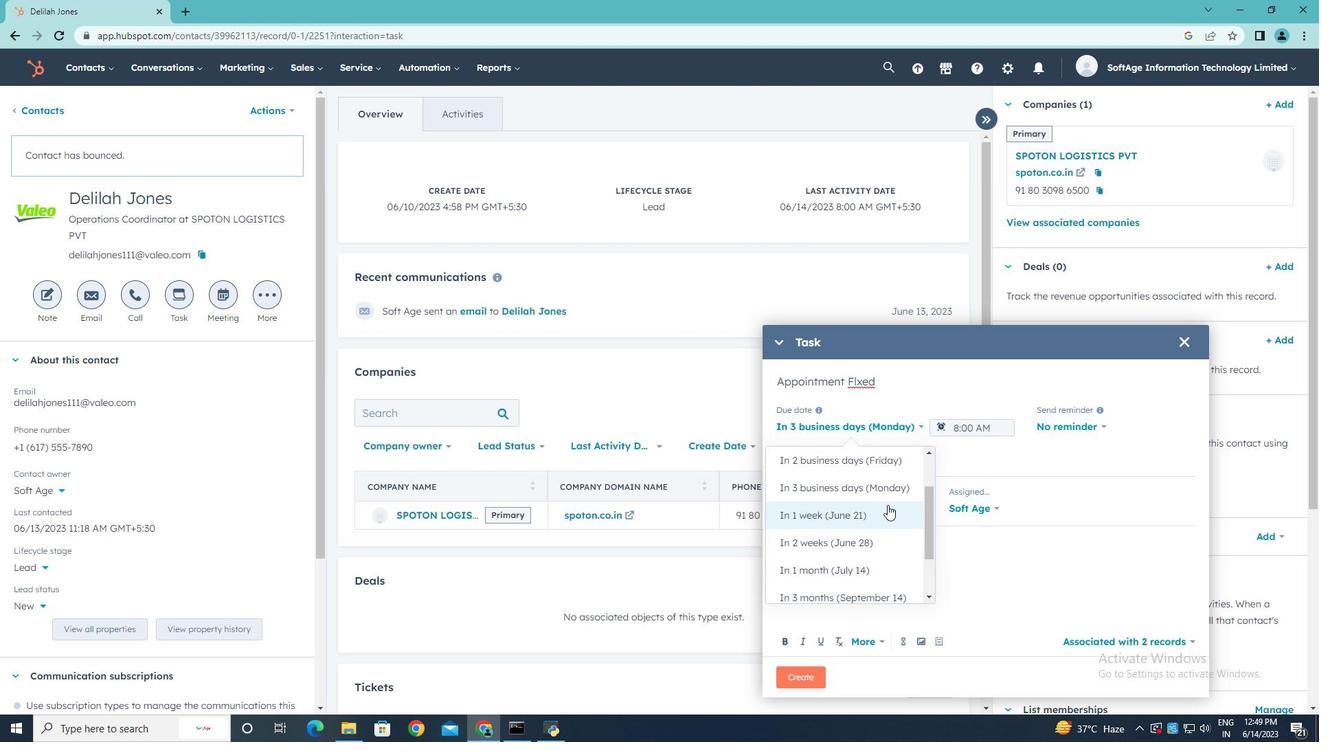 
Action: Mouse scrolled (887, 505) with delta (0, 0)
Screenshot: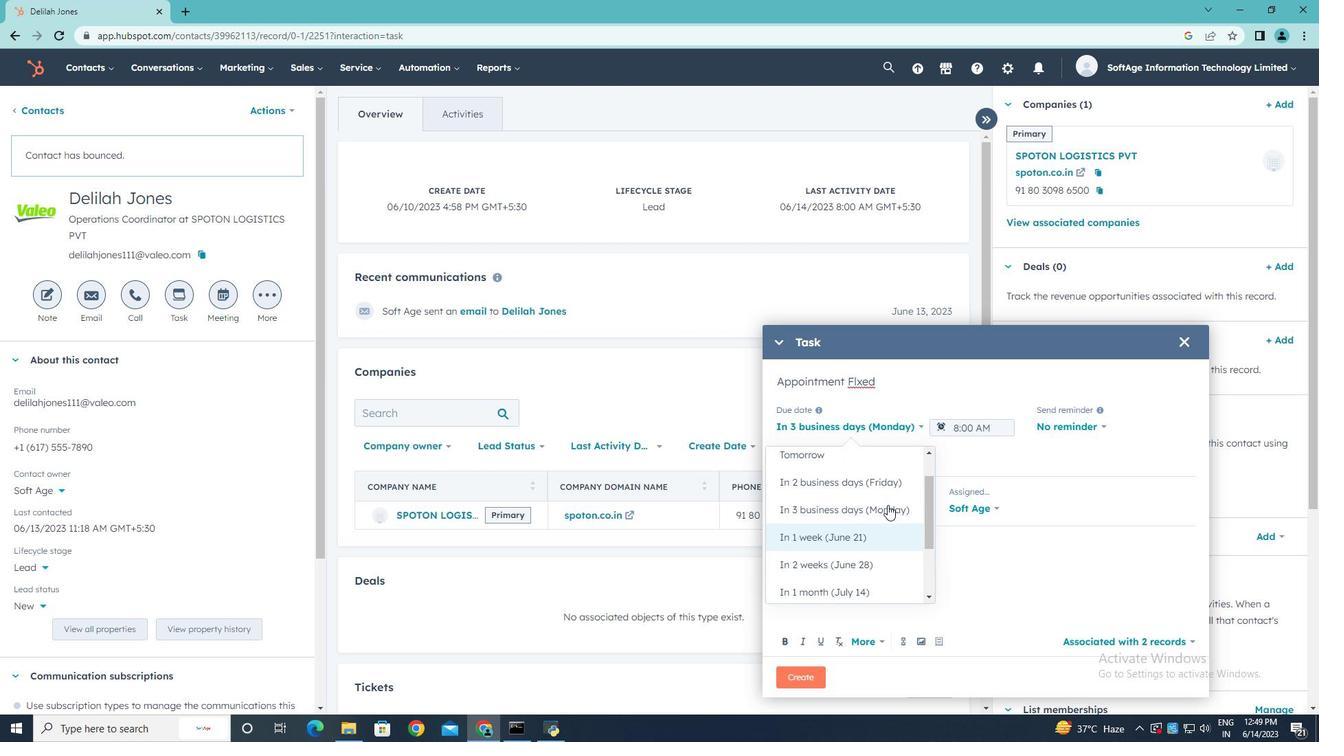 
Action: Mouse moved to (874, 499)
Screenshot: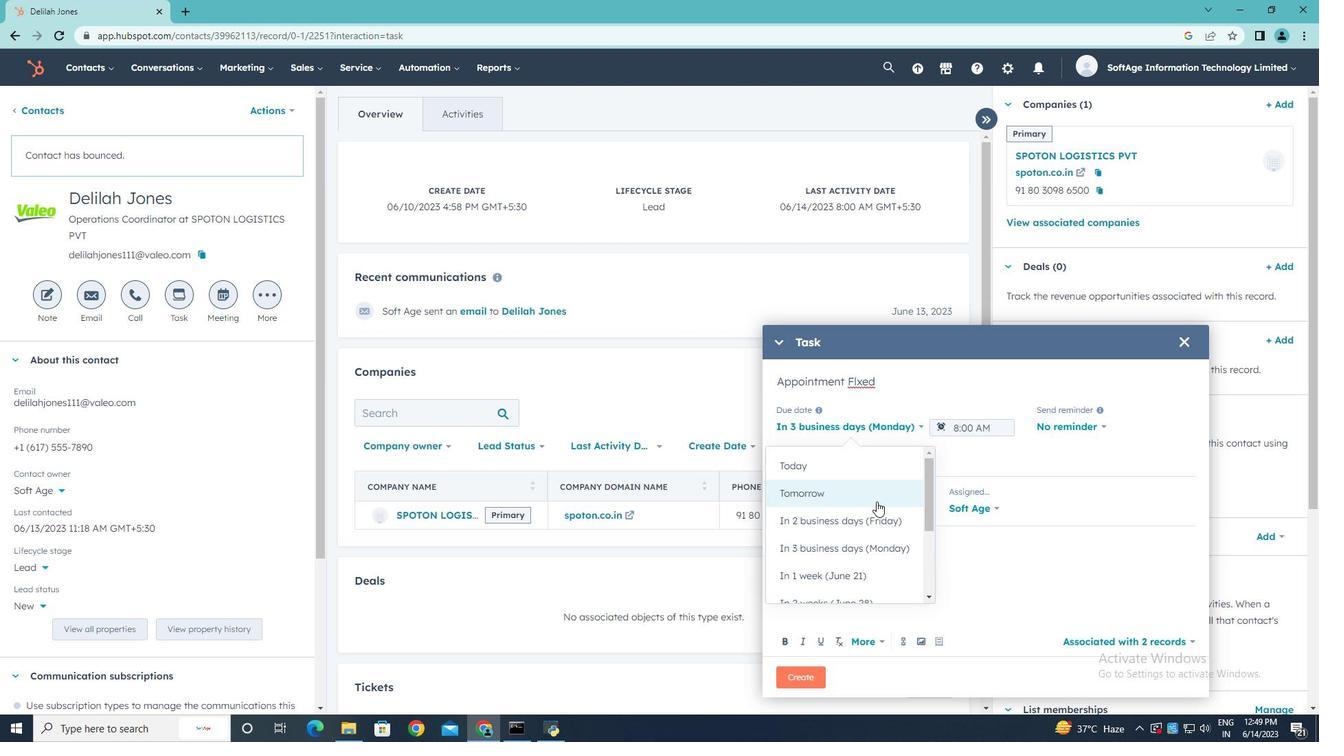 
Action: Mouse pressed left at (874, 499)
Screenshot: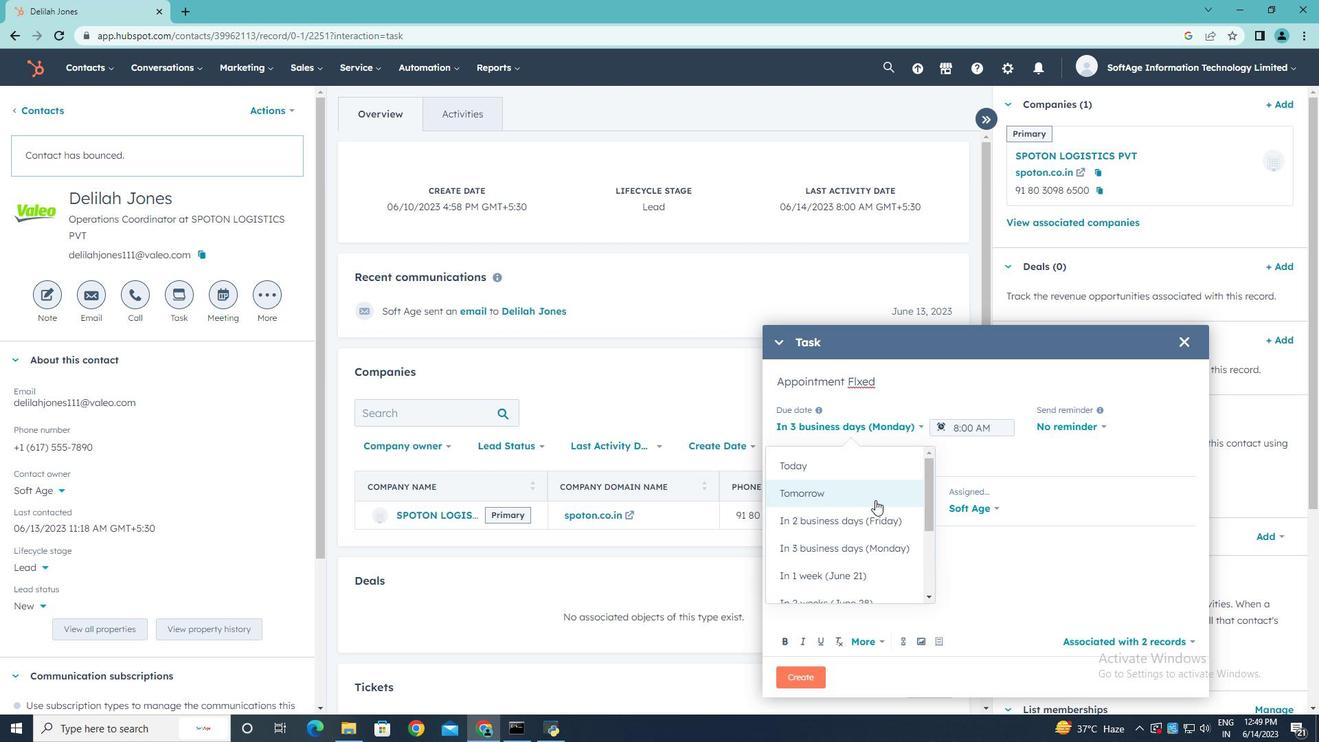 
Action: Mouse moved to (1017, 424)
Screenshot: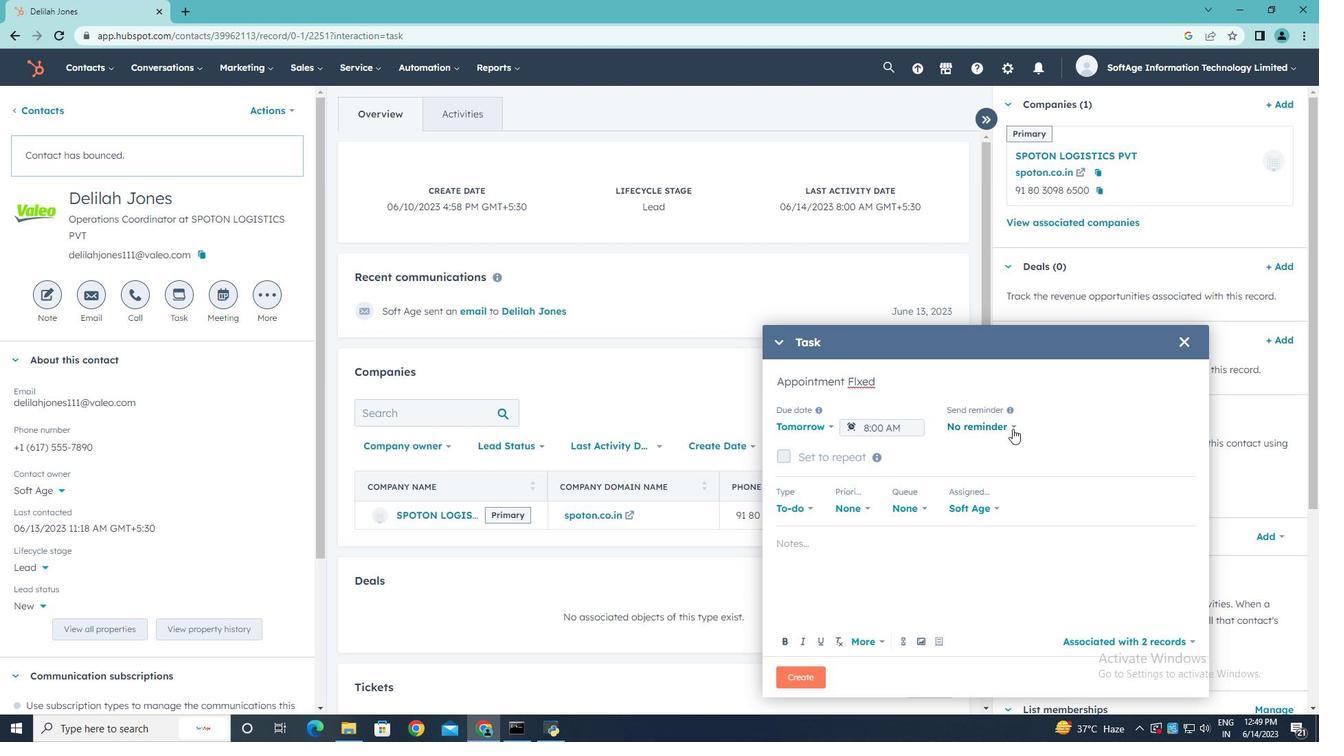 
Action: Mouse pressed left at (1017, 424)
Screenshot: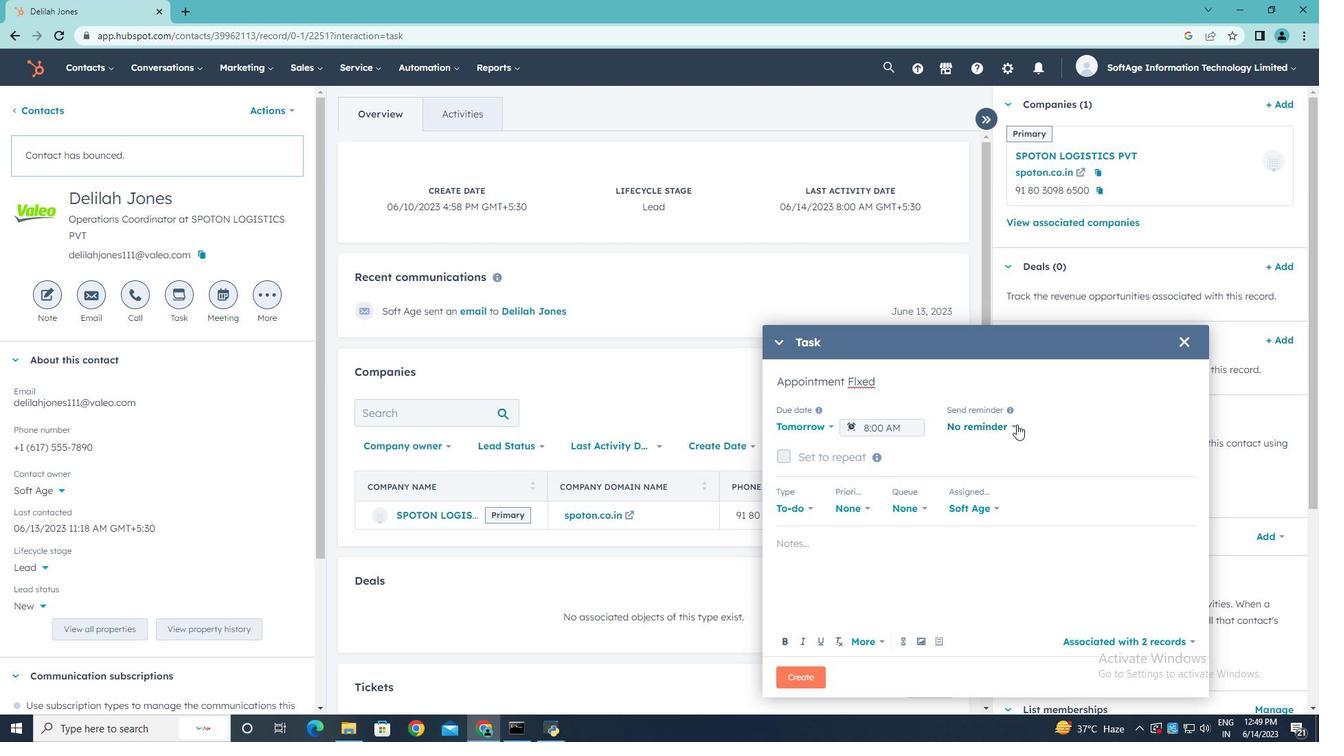 
Action: Mouse moved to (984, 519)
Screenshot: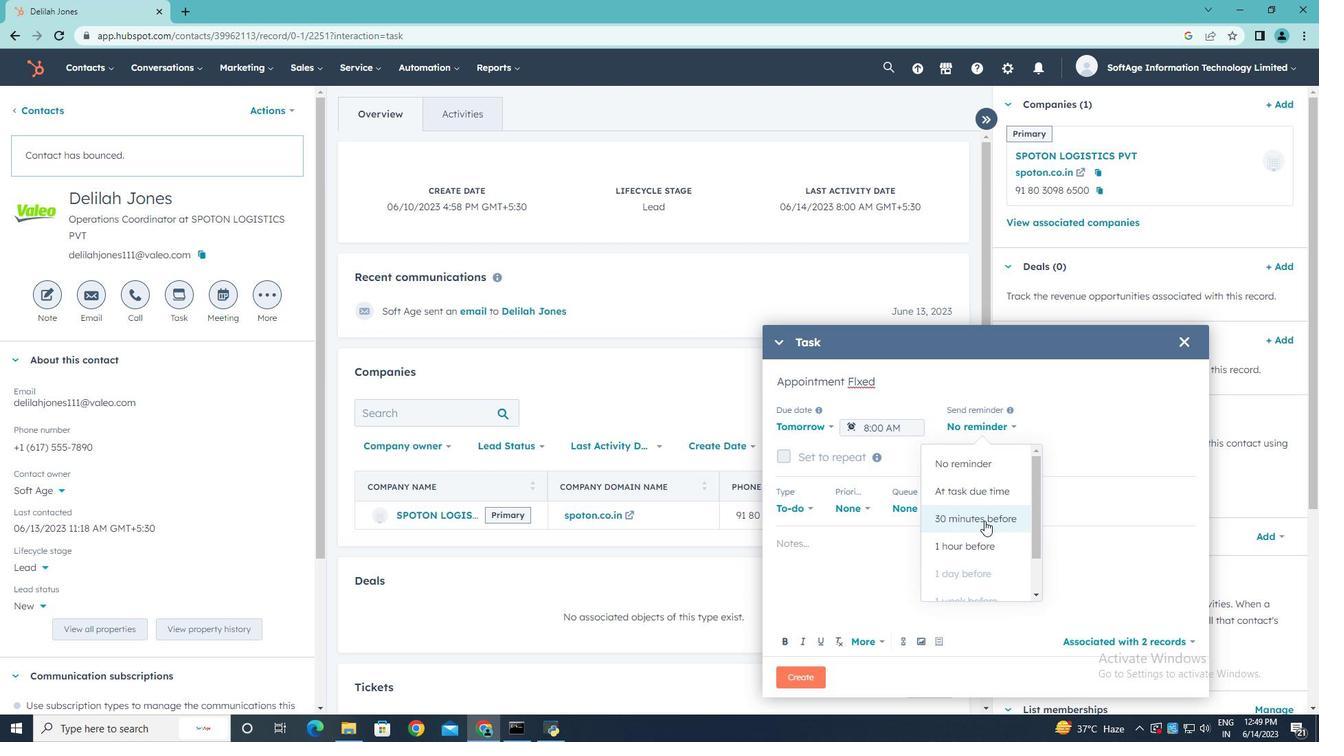 
Action: Mouse pressed left at (984, 519)
Screenshot: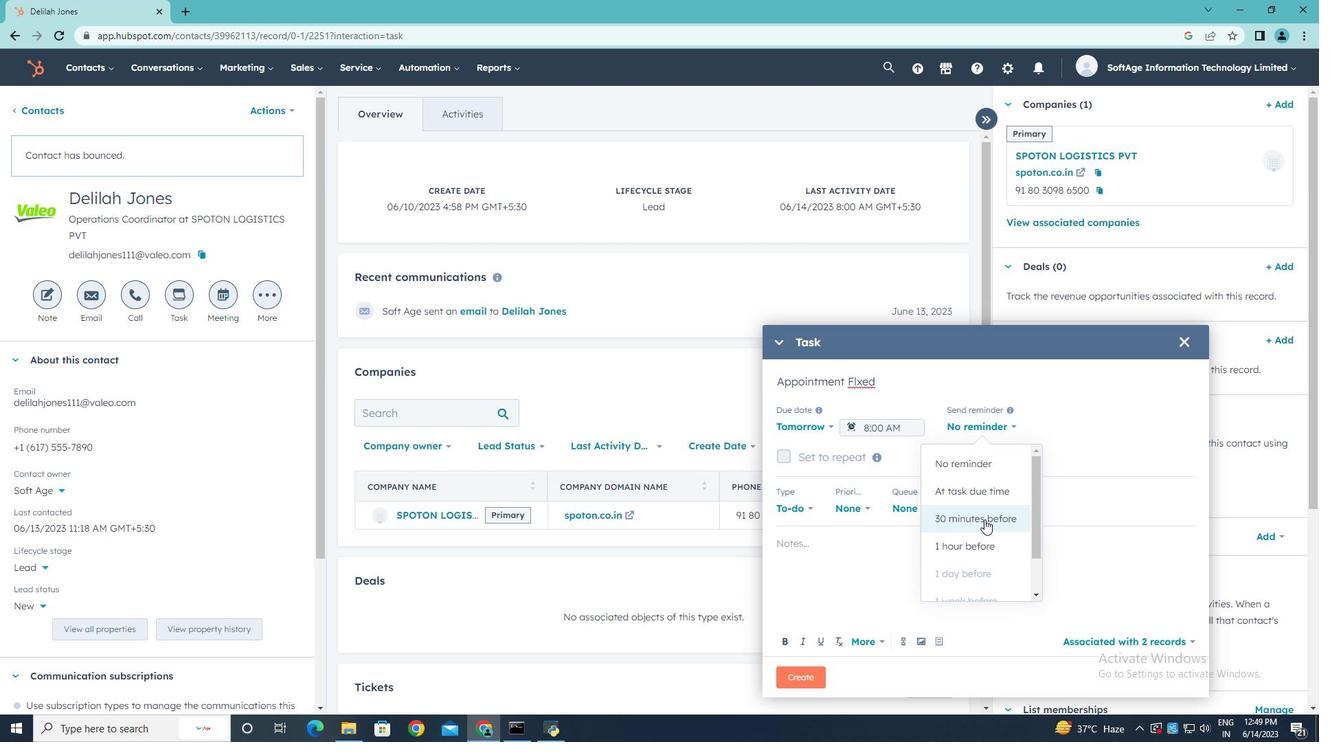 
Action: Mouse moved to (868, 506)
Screenshot: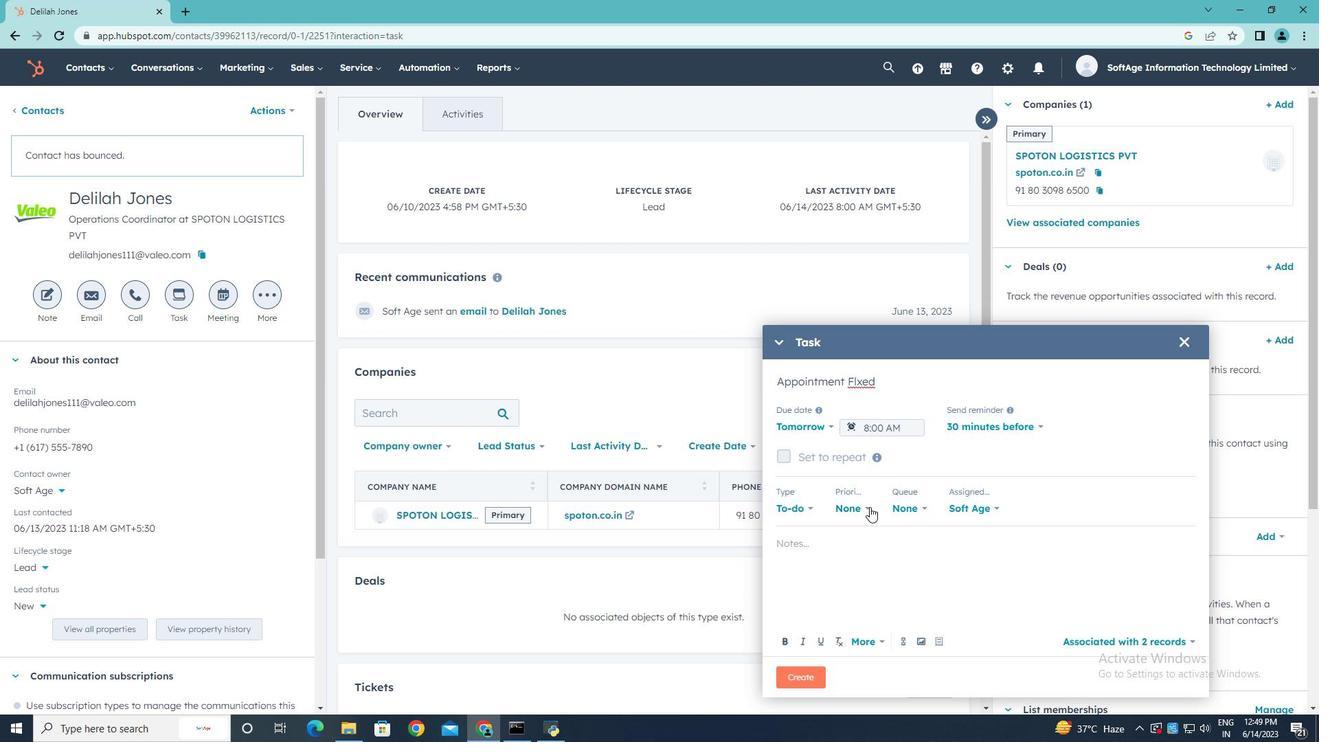 
Action: Mouse pressed left at (868, 506)
Screenshot: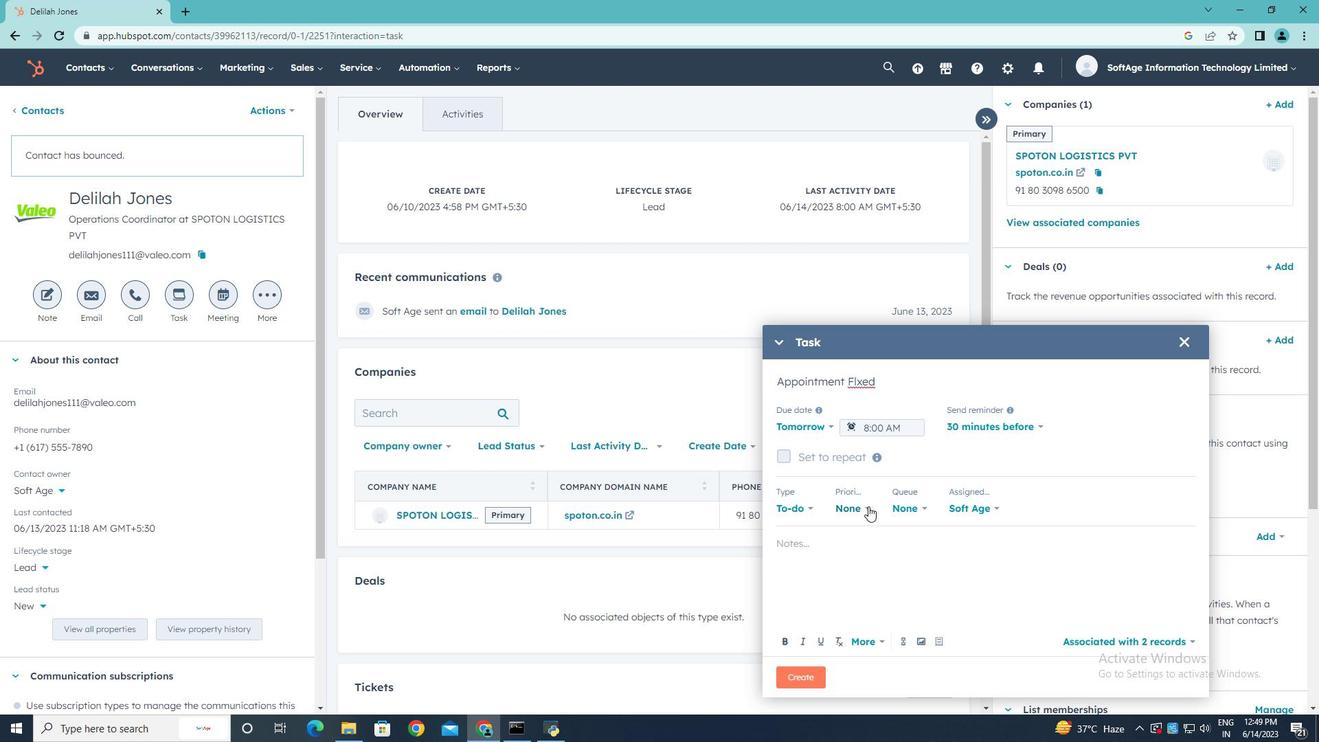 
Action: Mouse moved to (862, 570)
Screenshot: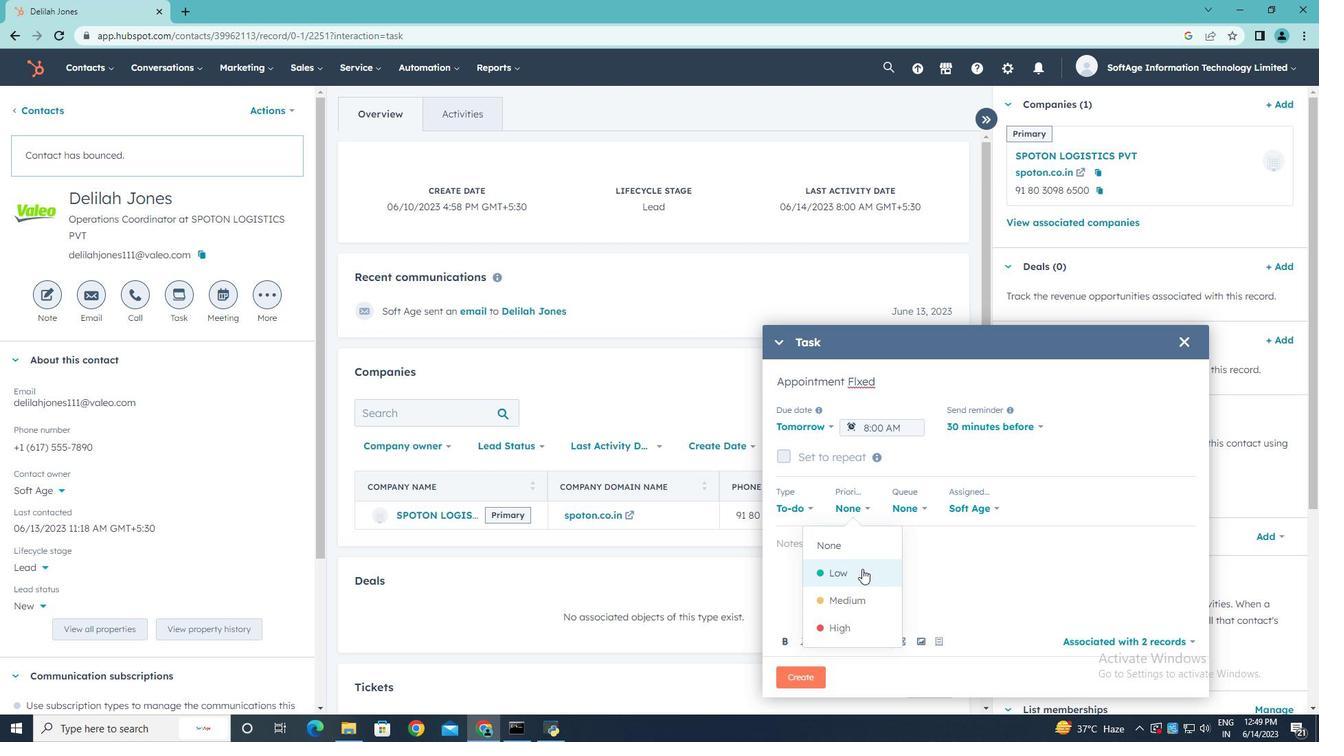
Action: Mouse pressed left at (862, 570)
Screenshot: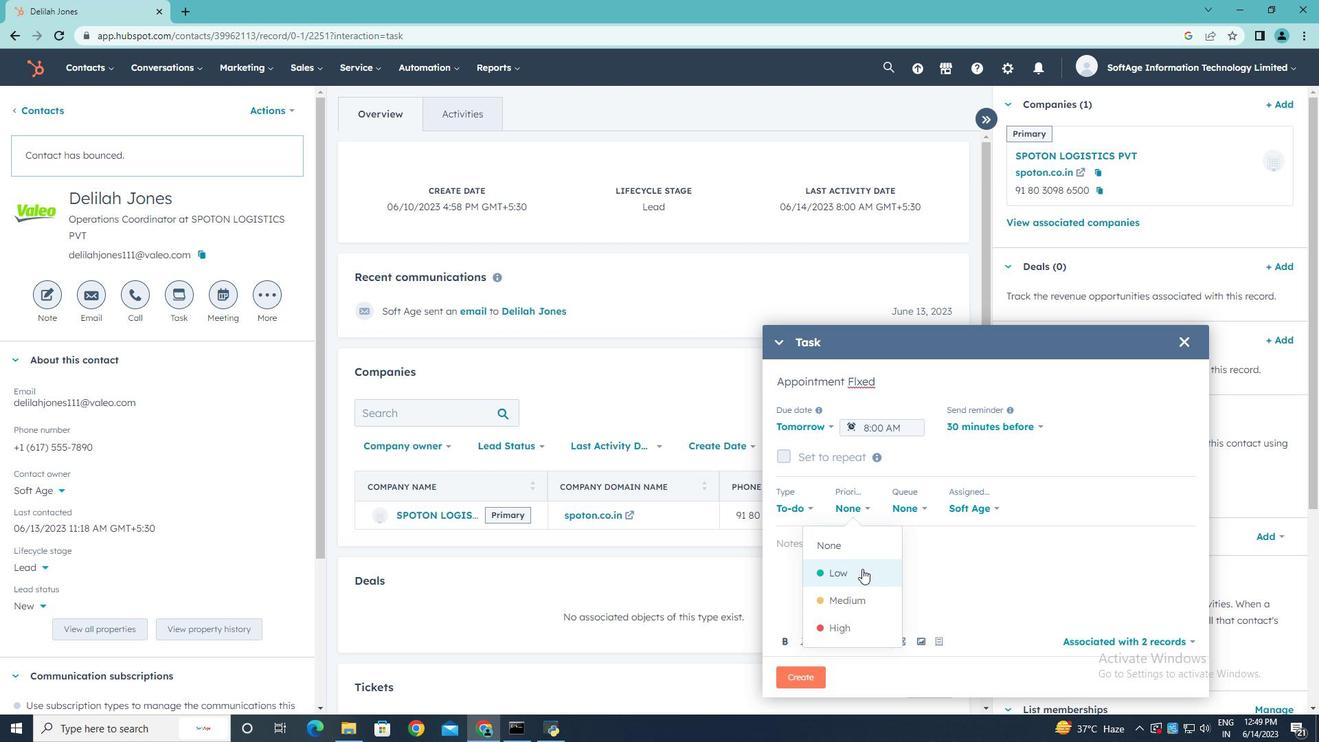 
Action: Mouse moved to (856, 552)
Screenshot: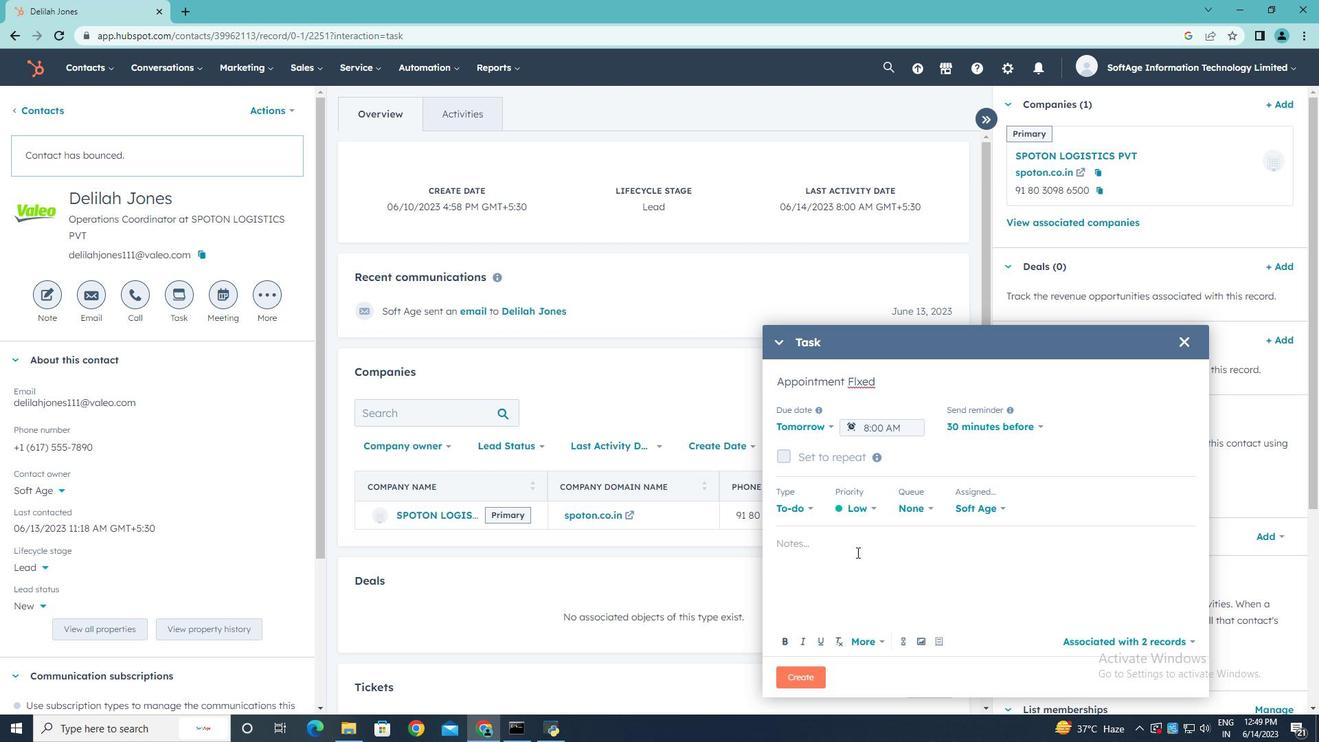 
Action: Mouse pressed left at (856, 552)
Screenshot: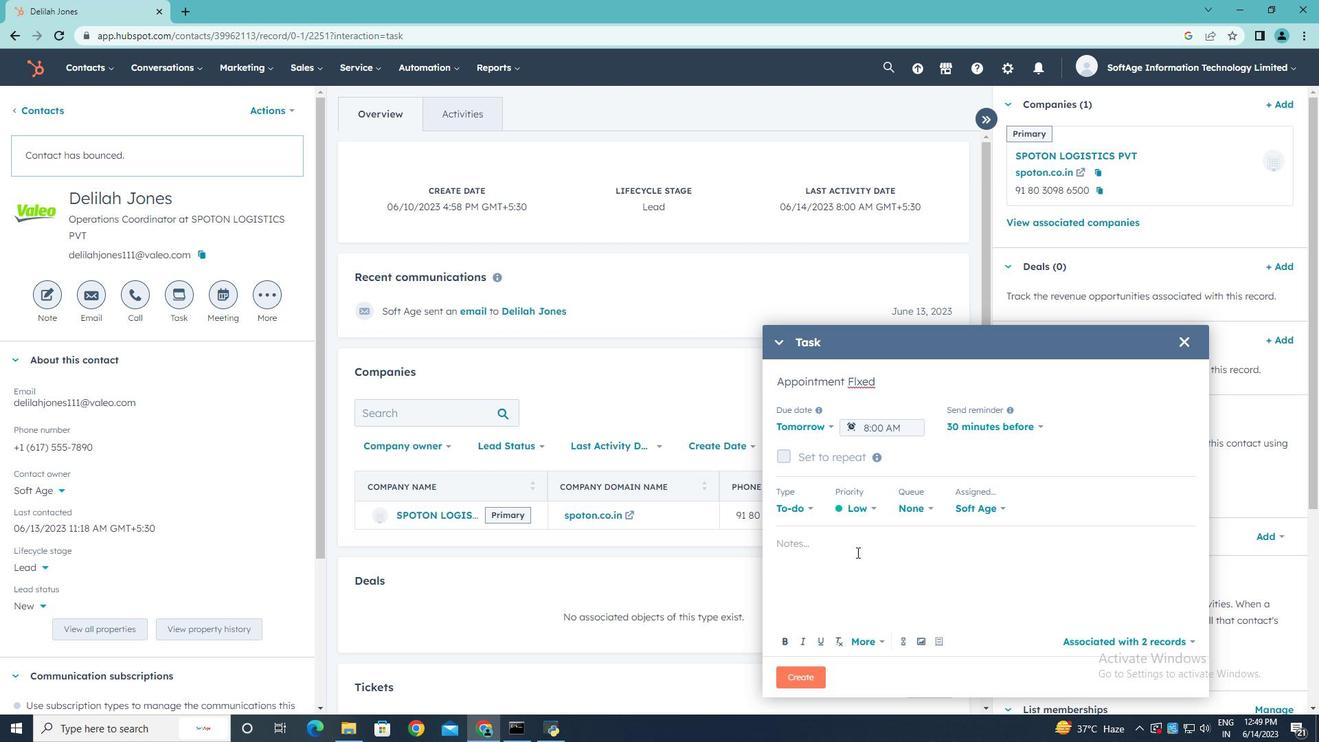 
Action: Key pressed <Key.shift>Review<Key.space>the<Key.space>attached<Key.space>proposal.
Screenshot: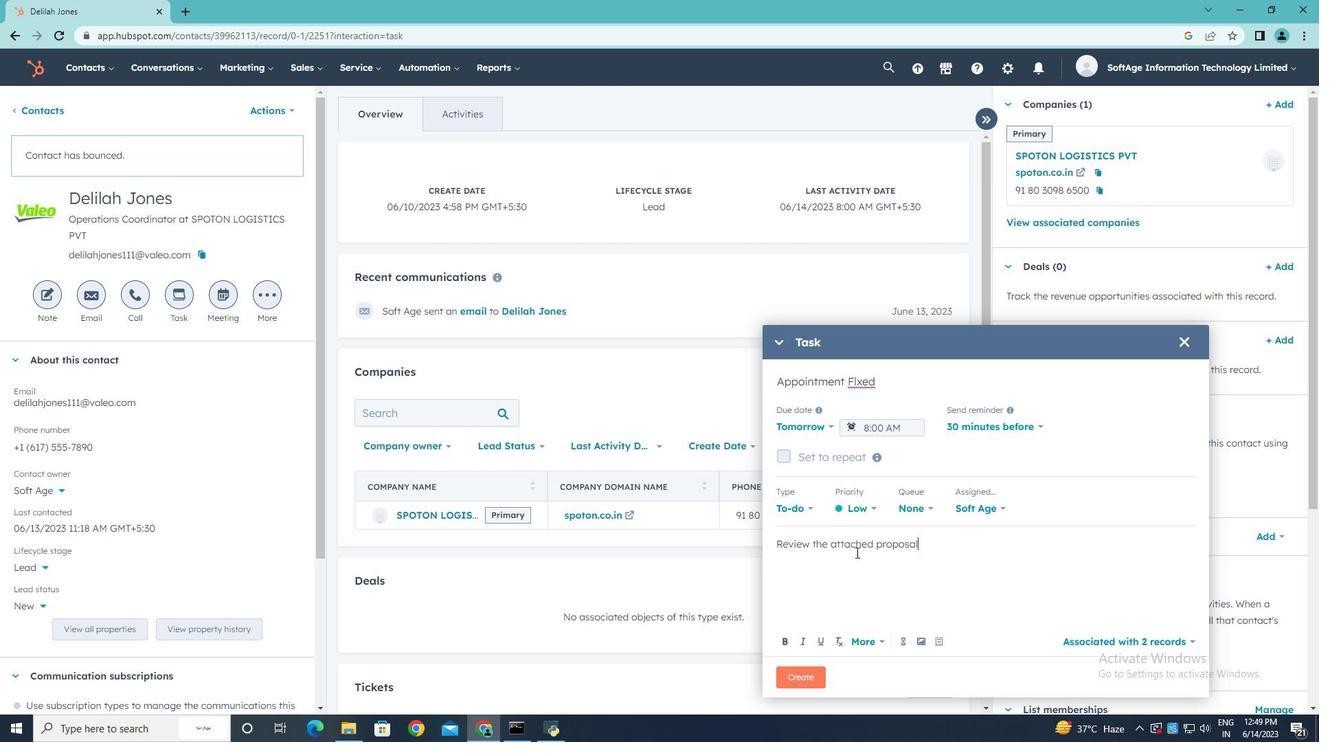
Action: Mouse moved to (797, 677)
Screenshot: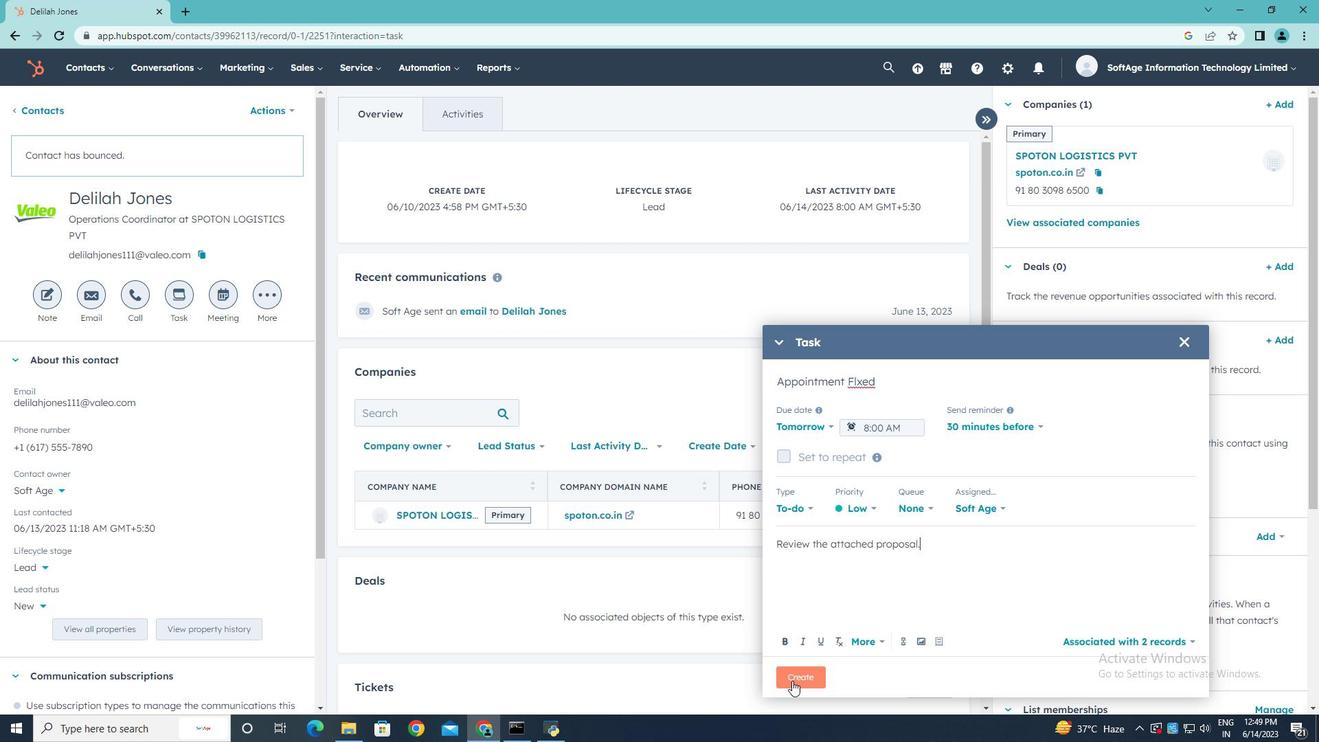 
Action: Mouse pressed left at (797, 677)
Screenshot: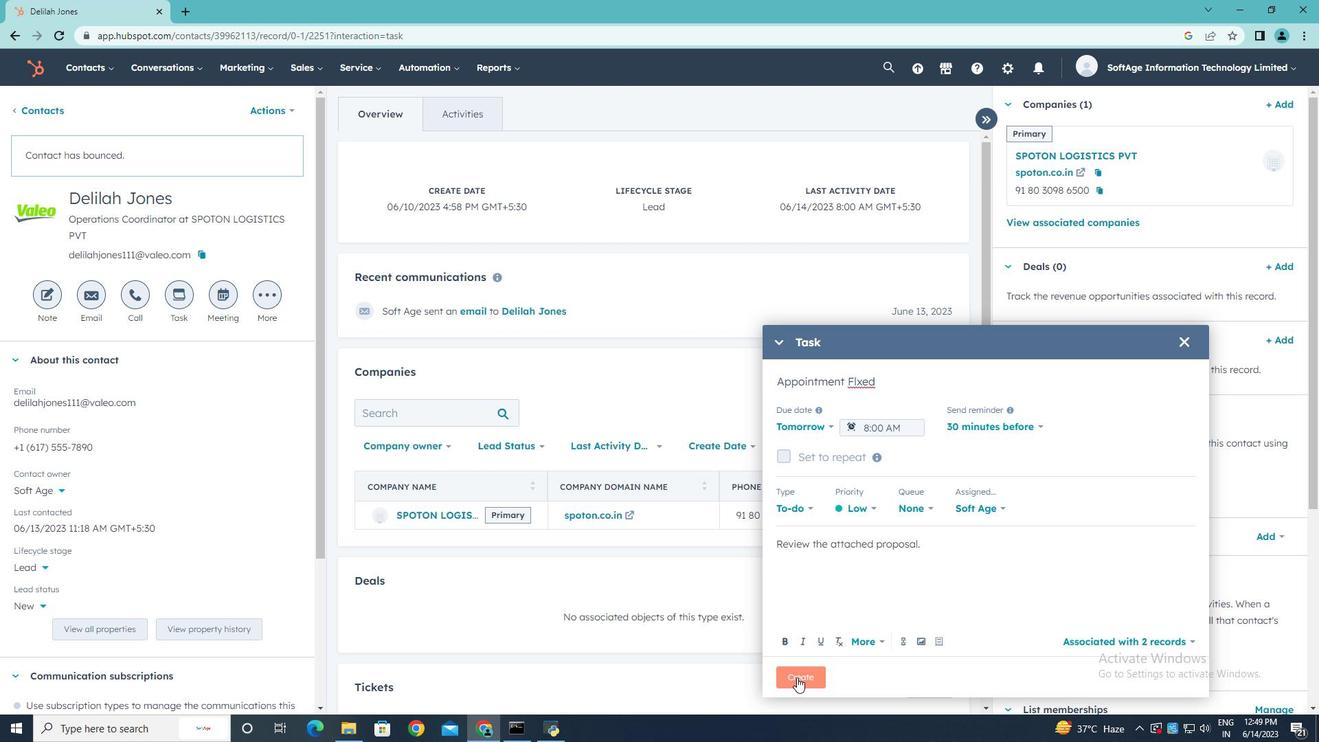 
